 Task: Find connections with filter location Suresnes with filter topic #Entrepreneurwith filter profile language Potuguese with filter current company EClerx with filter school MGM COLLEGE with filter industry Railroad Equipment Manufacturing with filter service category Healthcare Consulting with filter keywords title Dog Walker / Pet Sitter
Action: Mouse moved to (271, 241)
Screenshot: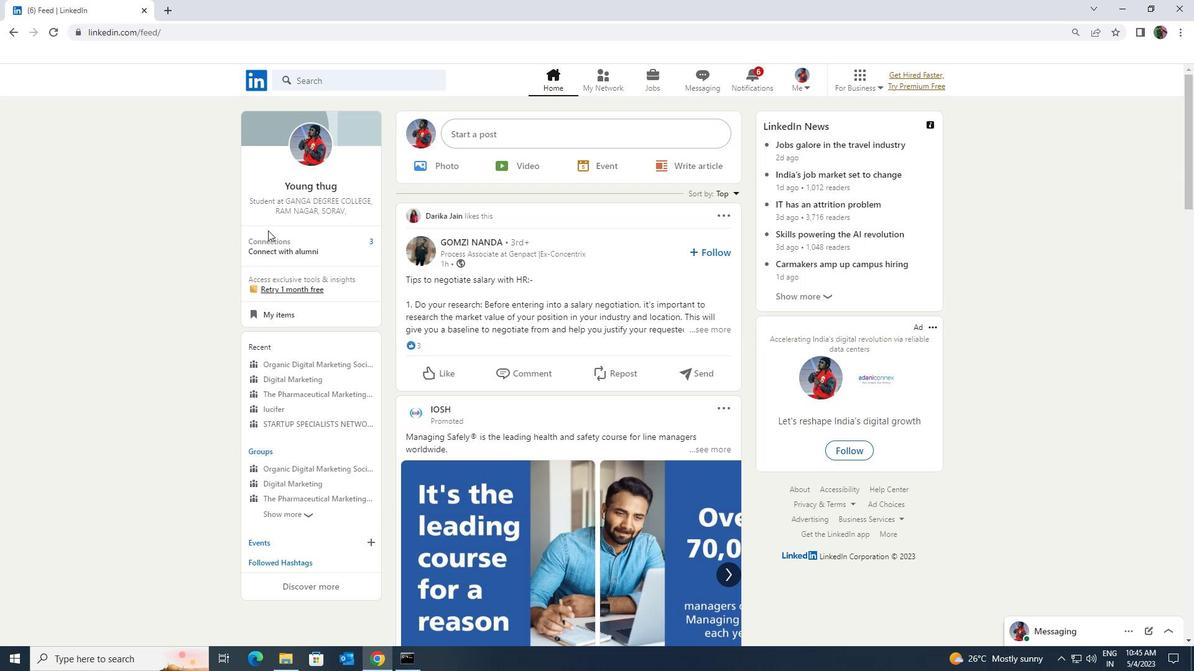 
Action: Mouse pressed left at (271, 241)
Screenshot: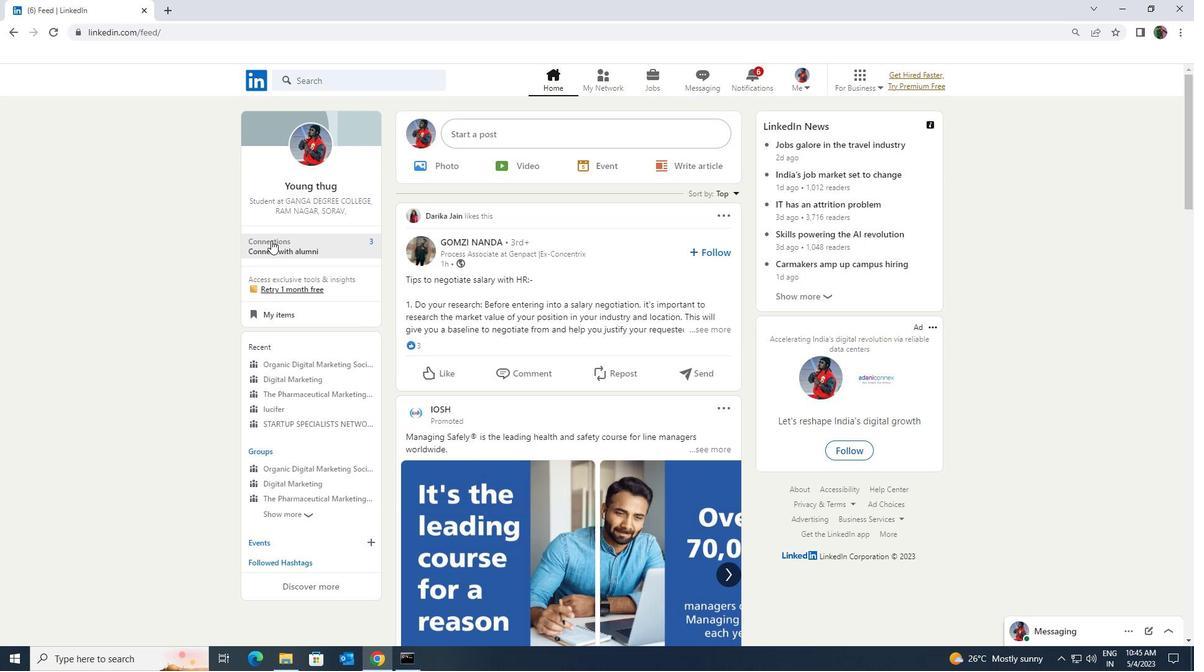 
Action: Mouse moved to (282, 151)
Screenshot: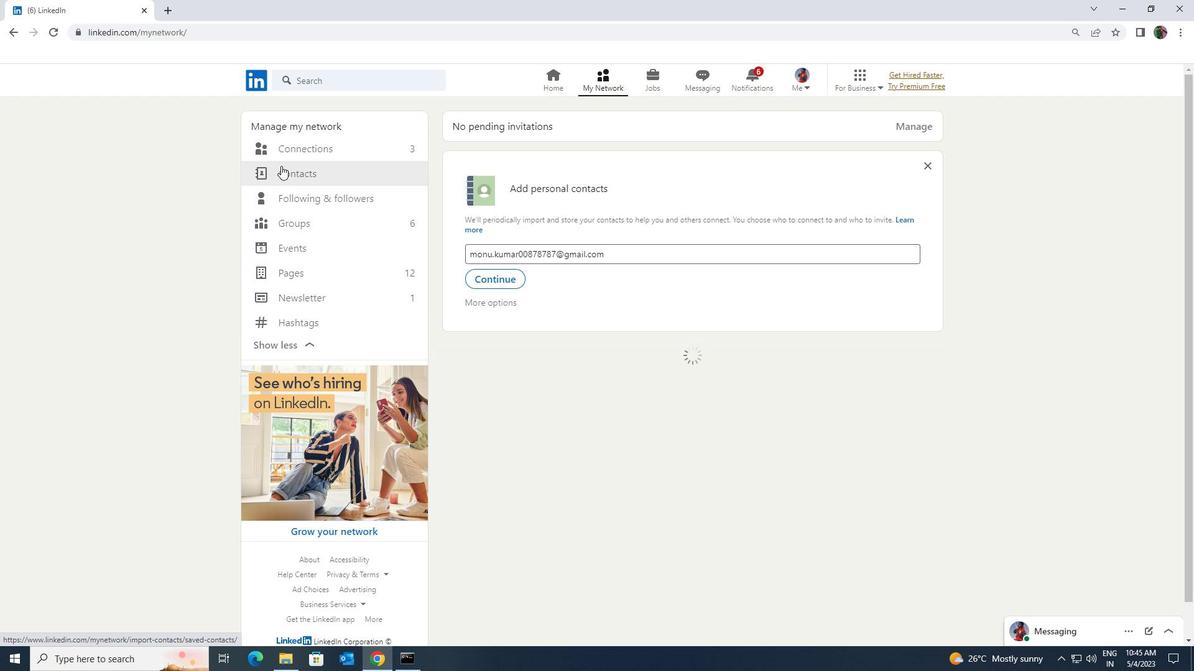 
Action: Mouse pressed left at (282, 151)
Screenshot: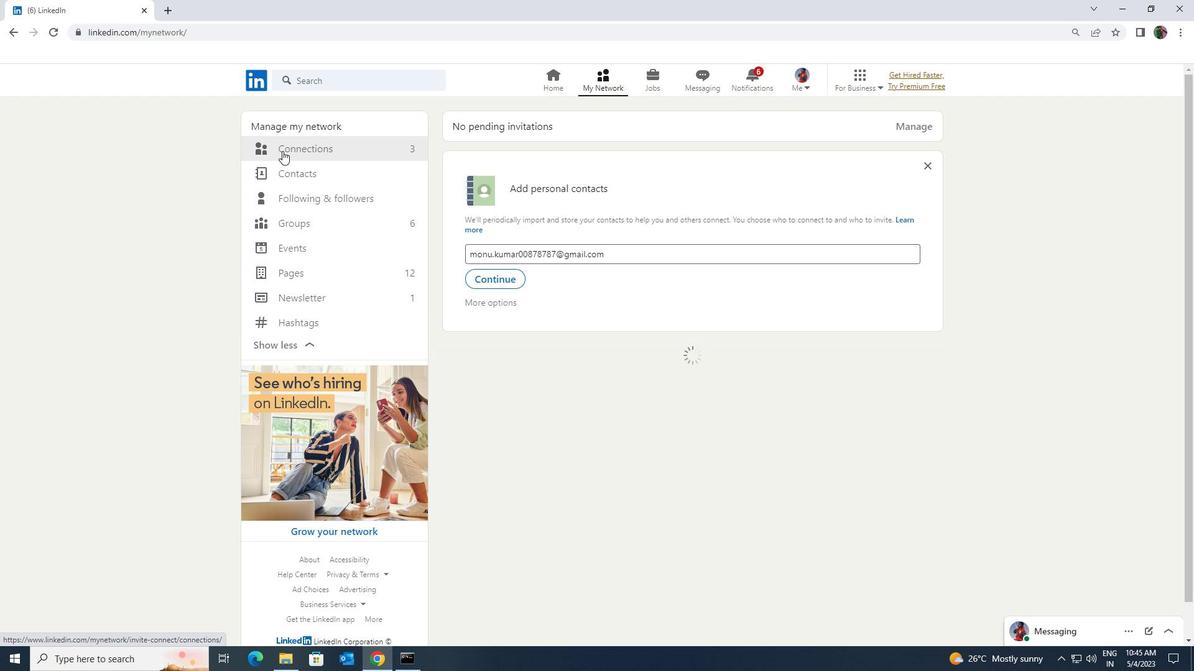 
Action: Mouse moved to (665, 152)
Screenshot: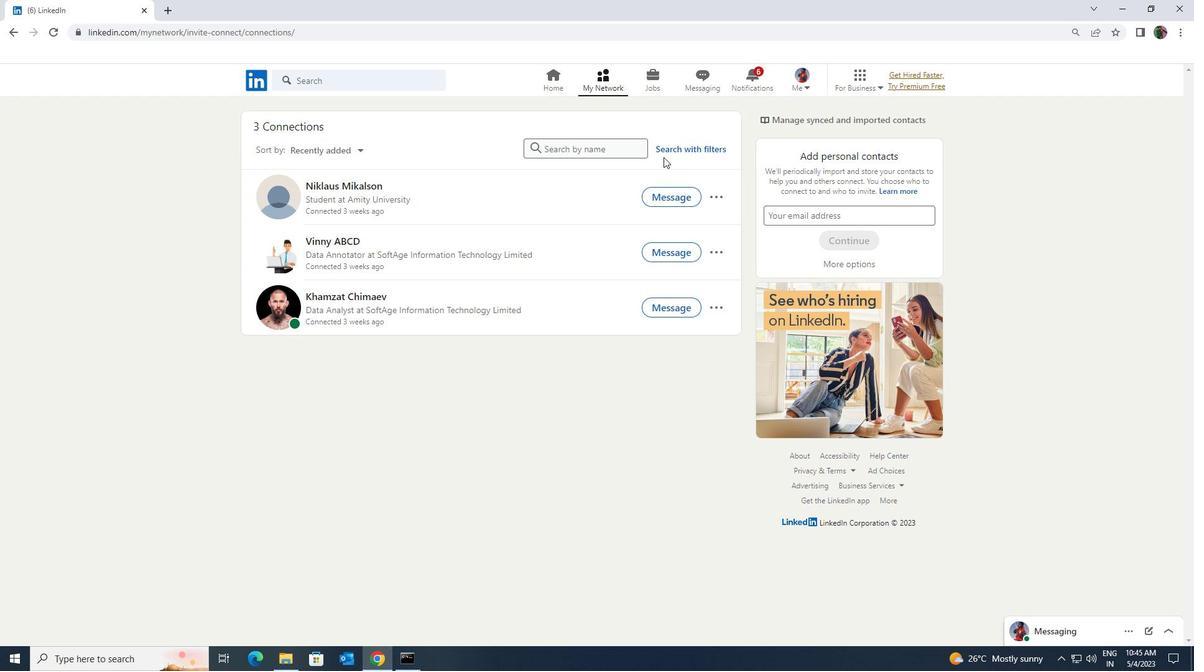 
Action: Mouse pressed left at (665, 152)
Screenshot: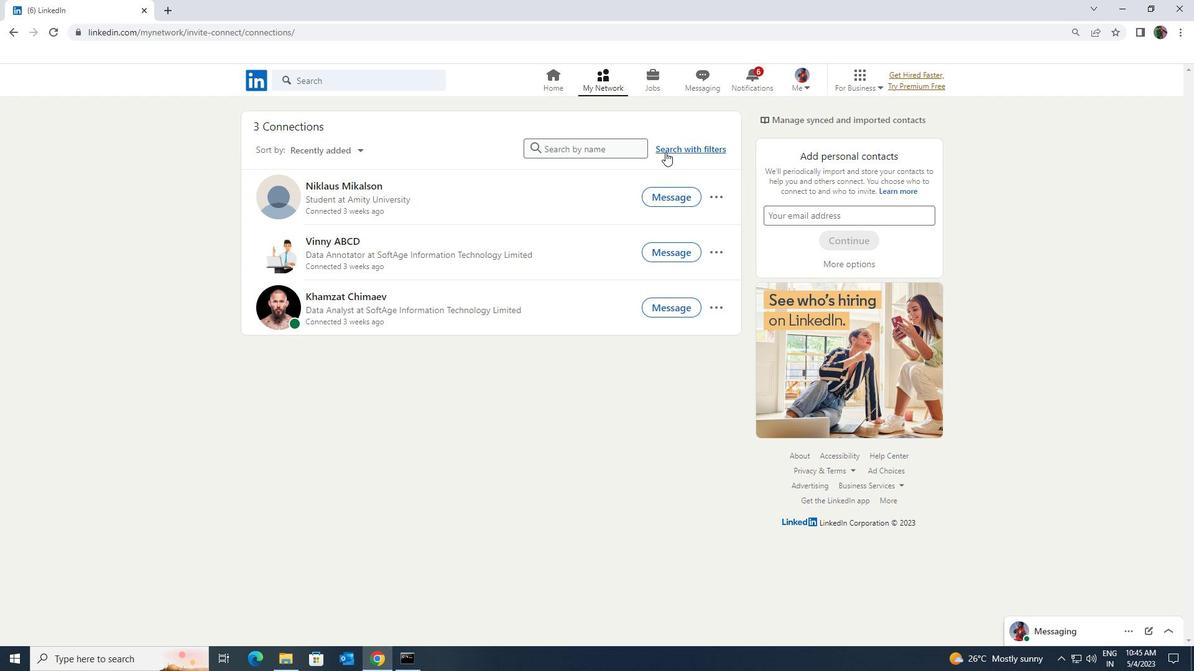 
Action: Mouse moved to (637, 112)
Screenshot: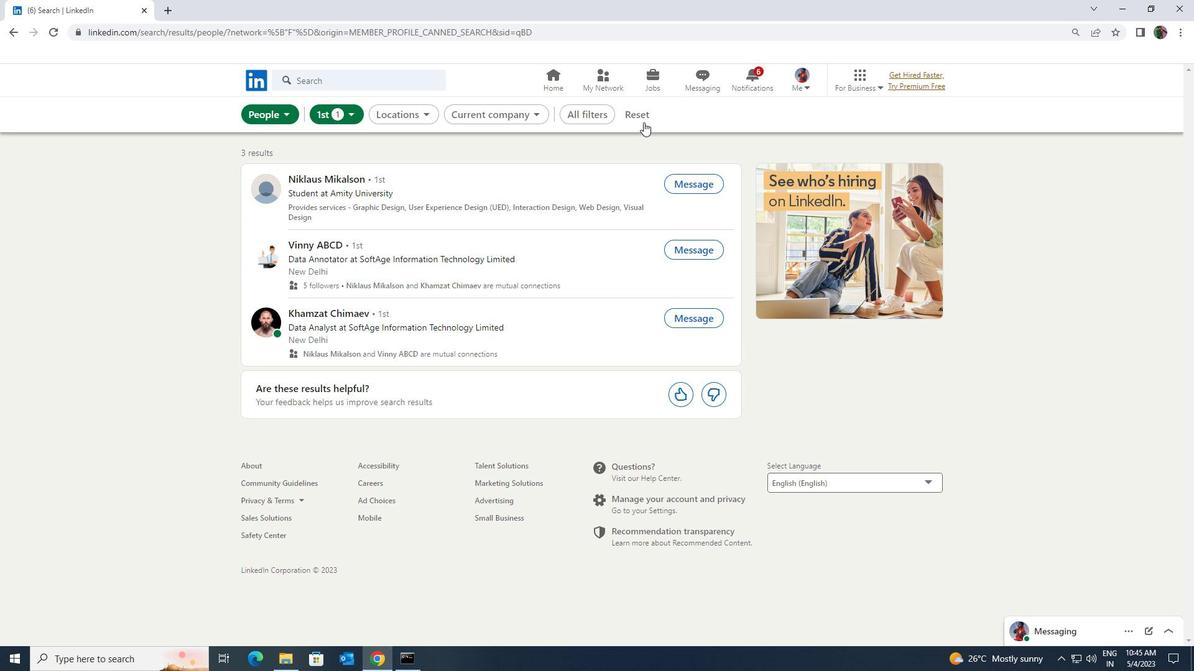
Action: Mouse pressed left at (637, 112)
Screenshot: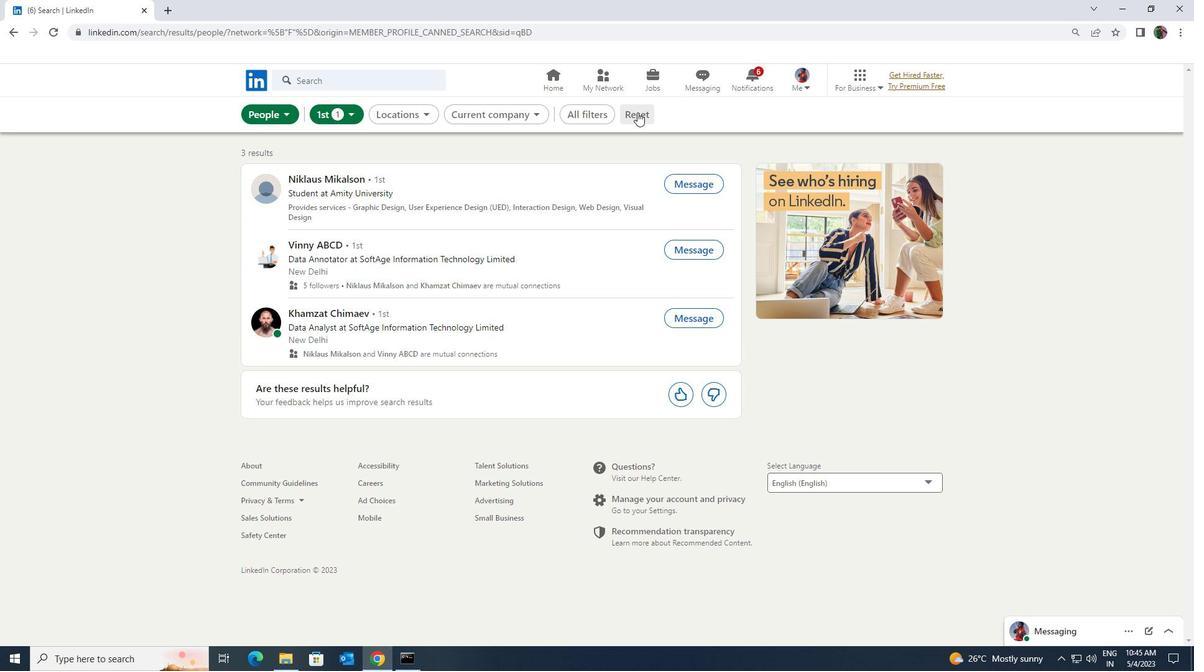 
Action: Mouse moved to (628, 113)
Screenshot: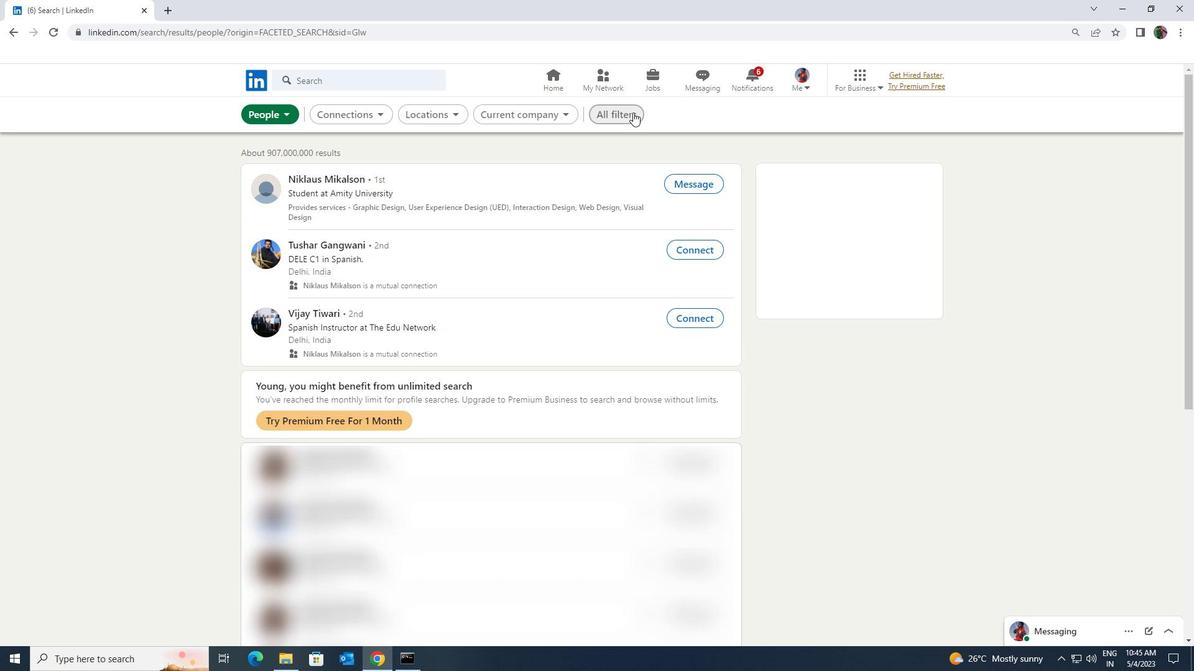 
Action: Mouse pressed left at (628, 113)
Screenshot: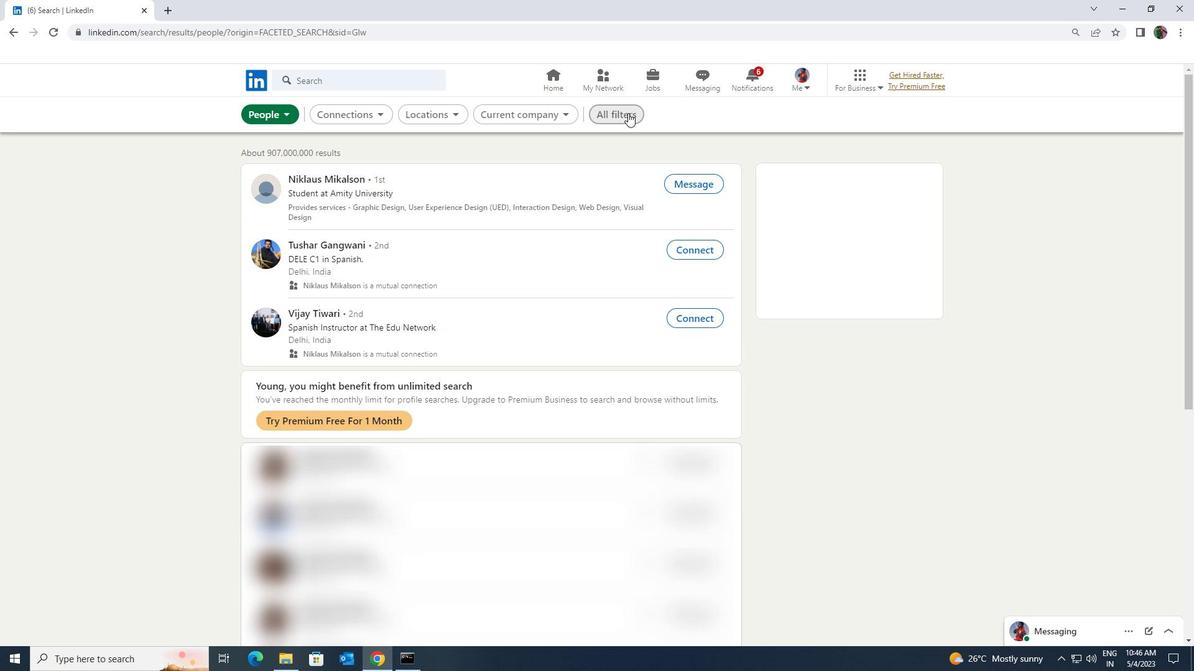 
Action: Mouse moved to (1033, 483)
Screenshot: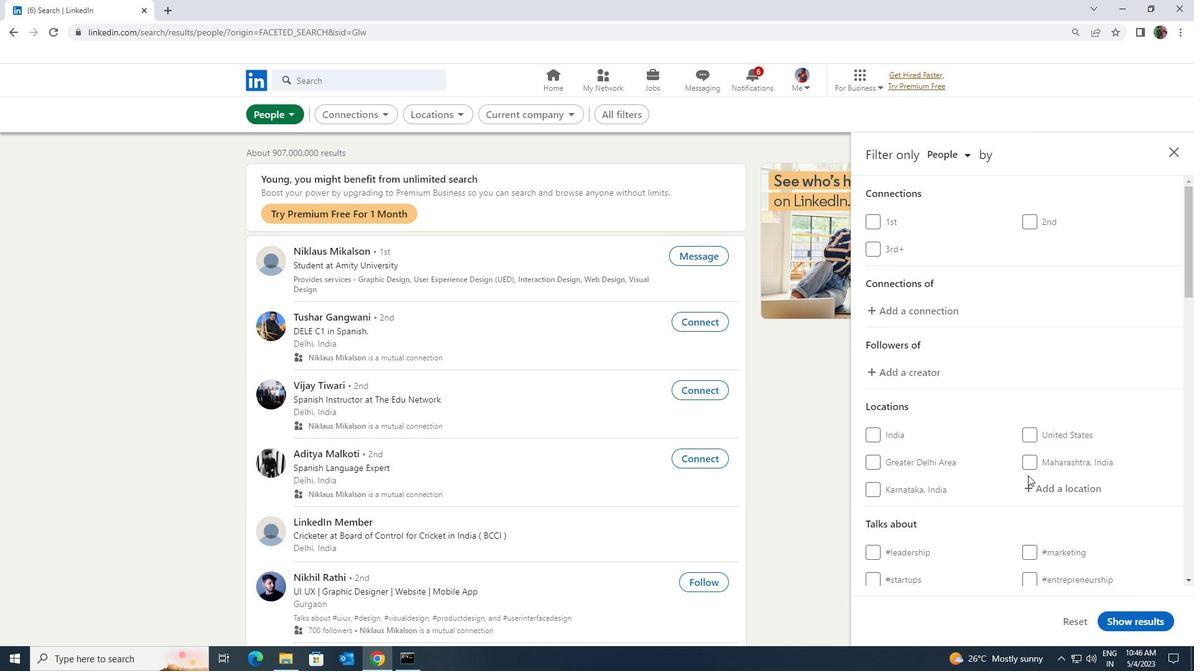 
Action: Mouse pressed left at (1033, 483)
Screenshot: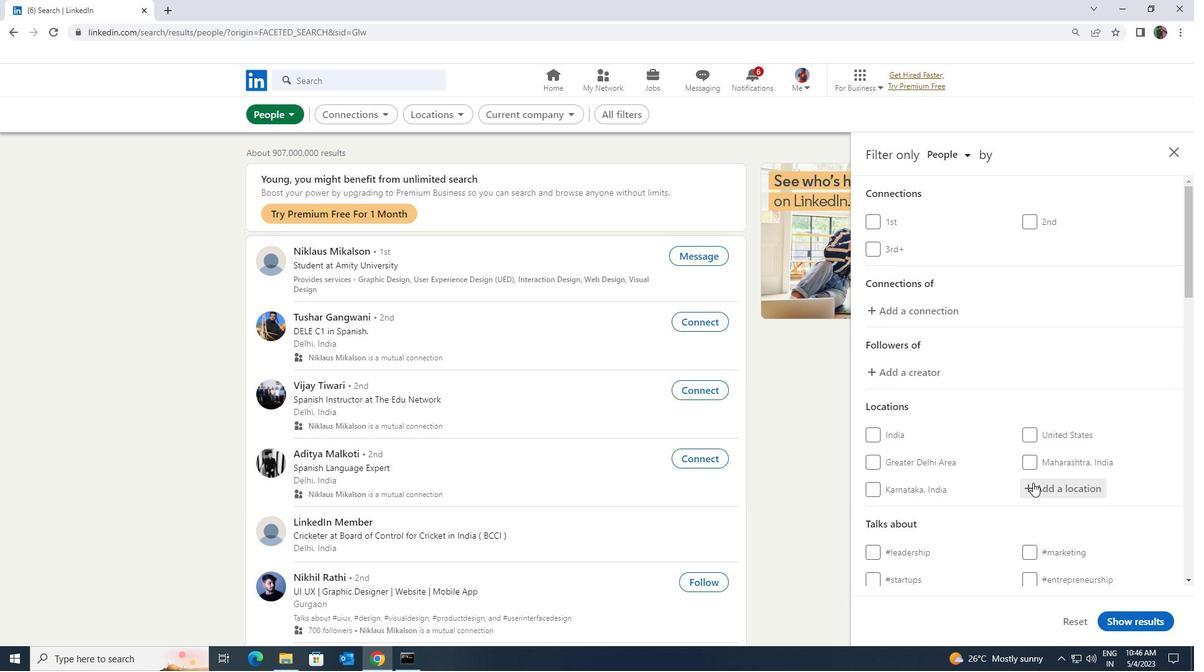 
Action: Mouse moved to (1033, 483)
Screenshot: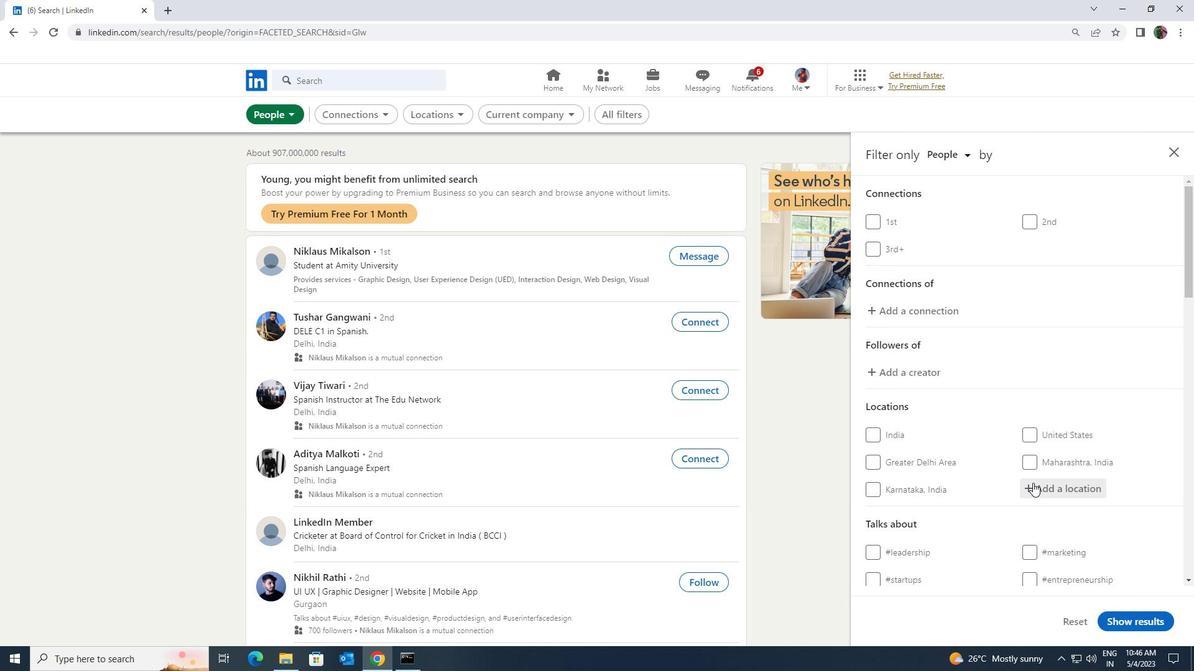 
Action: Key pressed <Key.shift>SURES
Screenshot: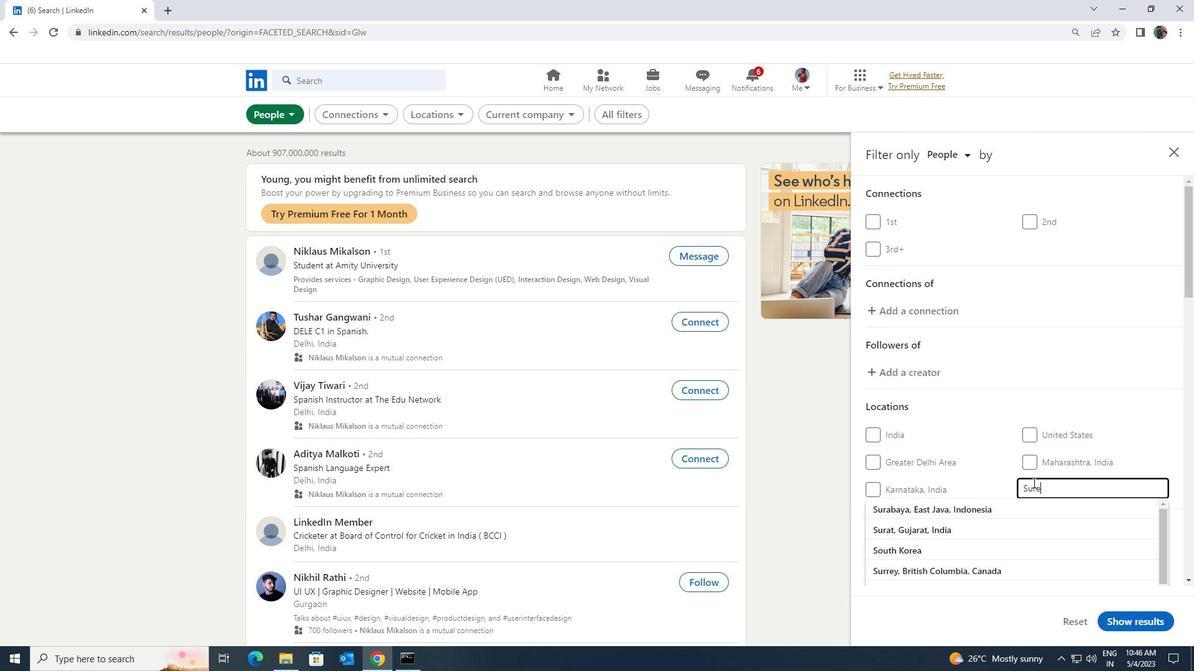 
Action: Mouse moved to (1027, 517)
Screenshot: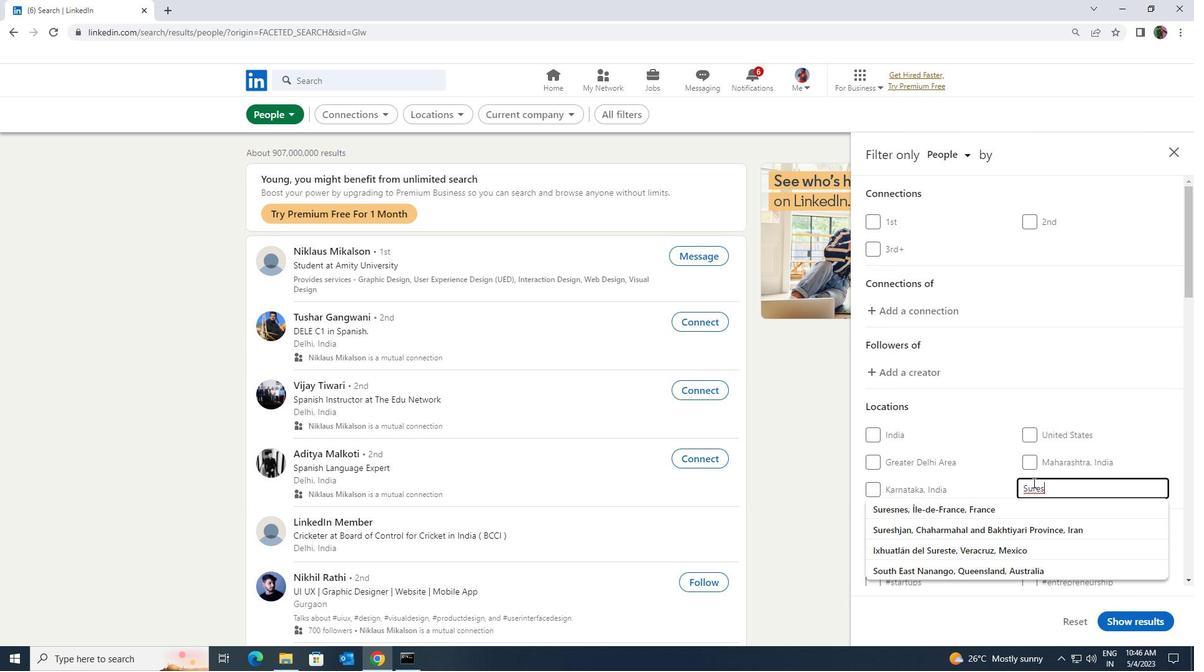 
Action: Mouse pressed left at (1027, 517)
Screenshot: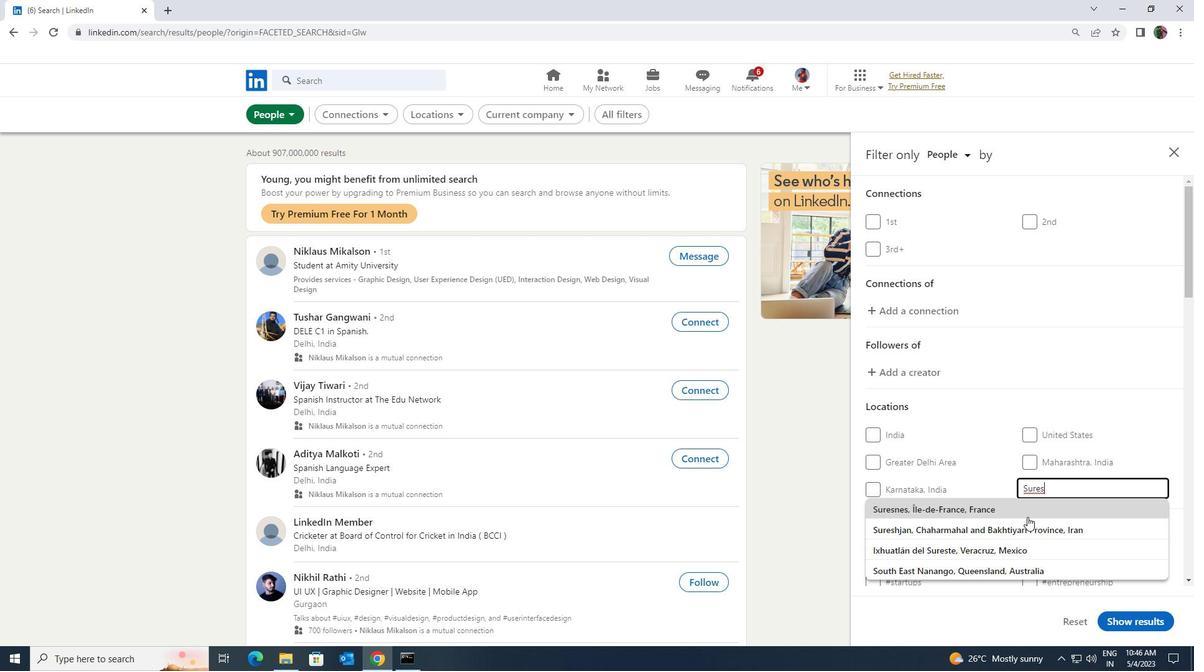 
Action: Mouse scrolled (1027, 517) with delta (0, 0)
Screenshot: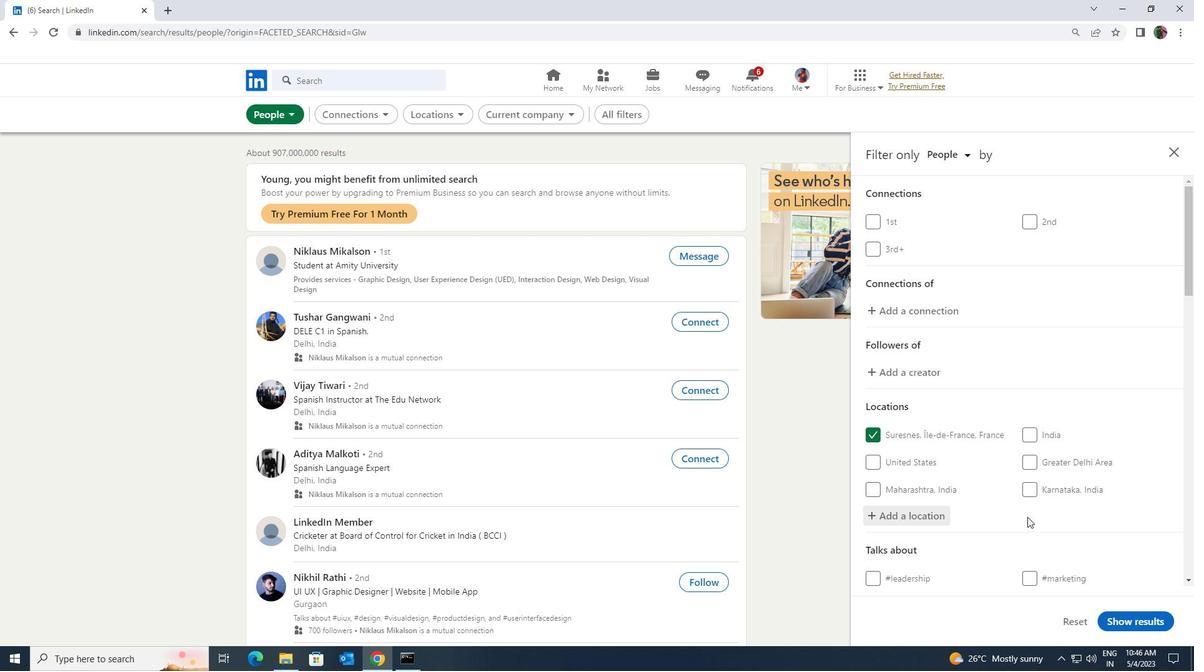 
Action: Mouse scrolled (1027, 517) with delta (0, 0)
Screenshot: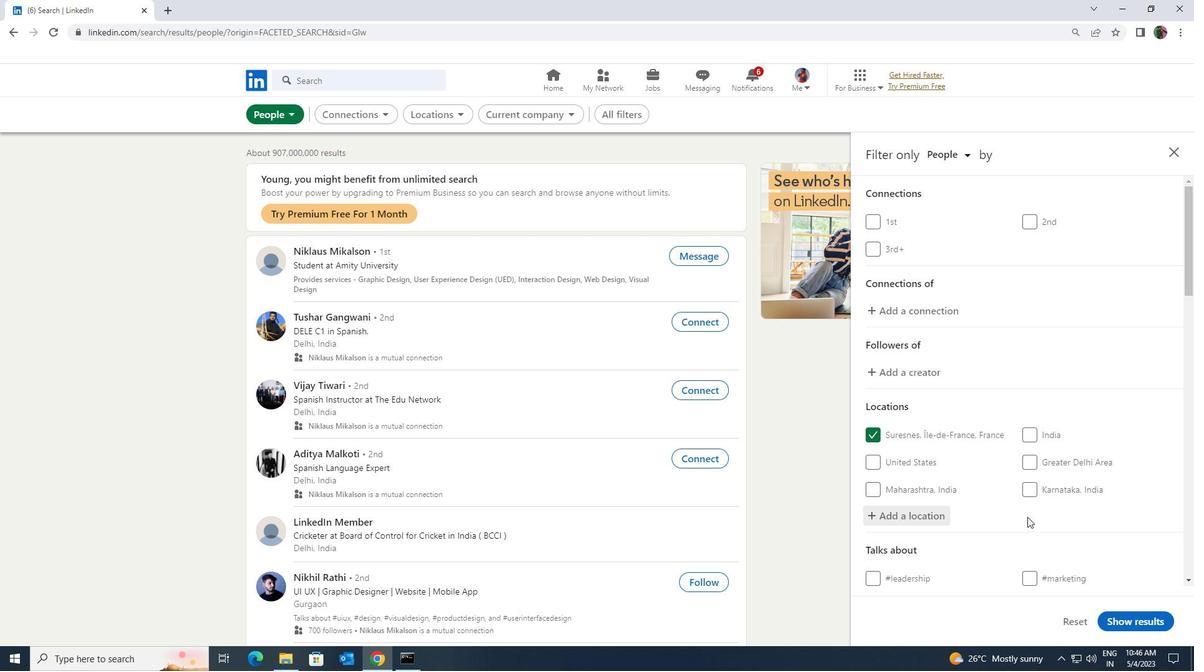 
Action: Mouse moved to (1038, 510)
Screenshot: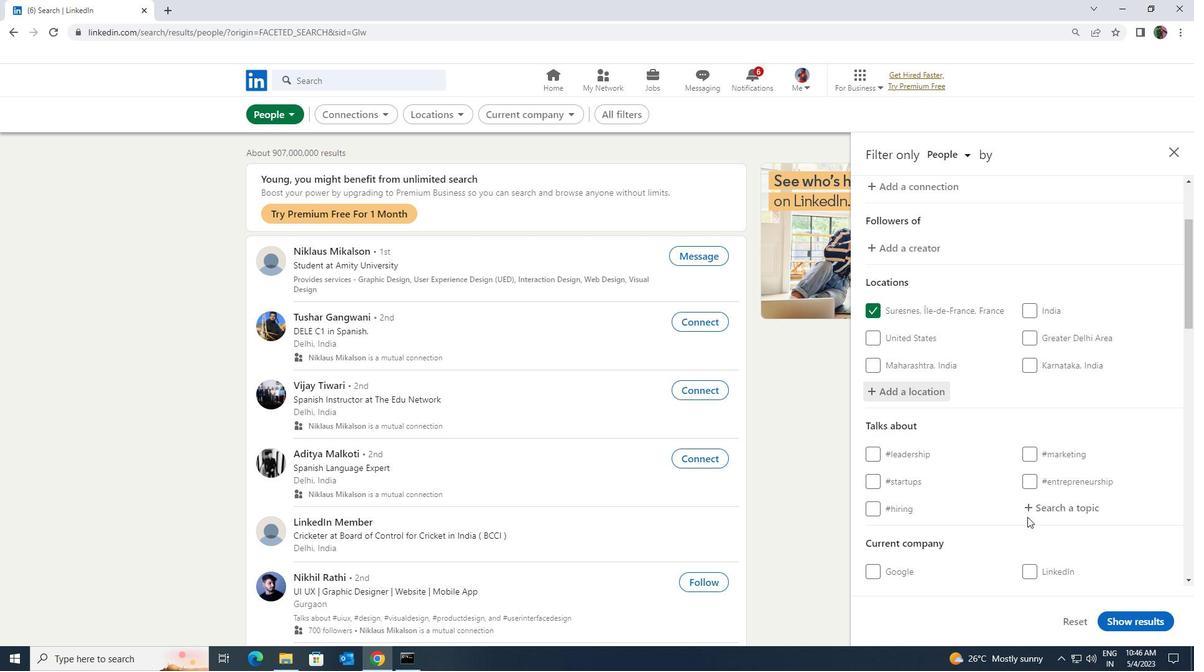 
Action: Mouse pressed left at (1038, 510)
Screenshot: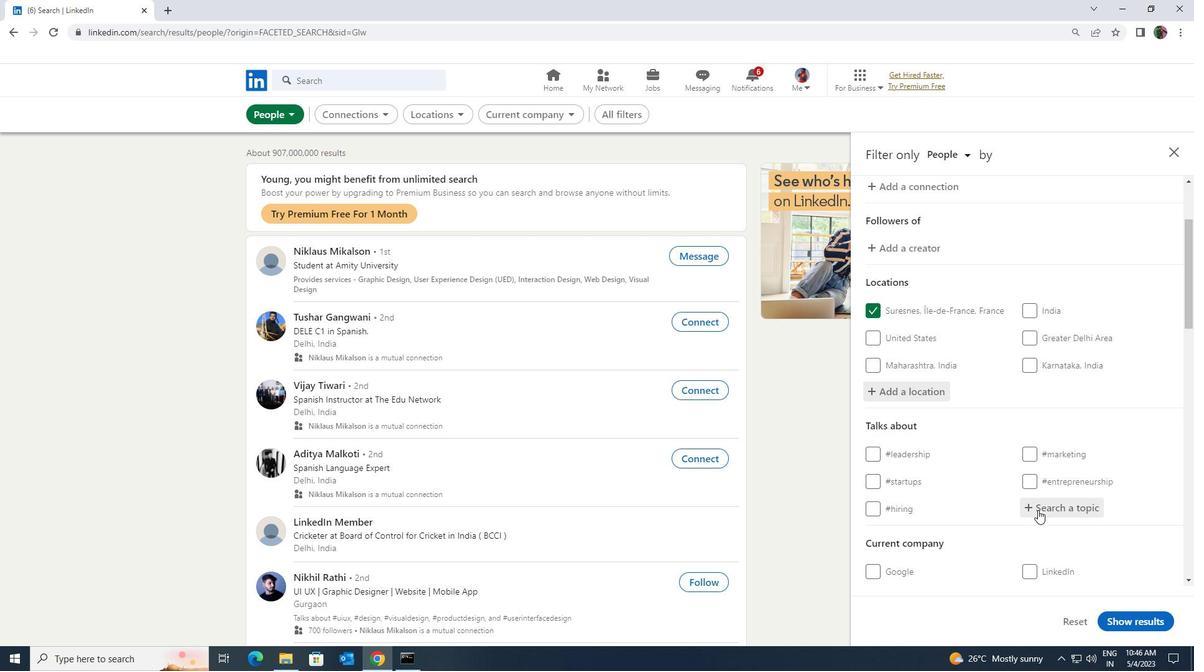 
Action: Key pressed <Key.shift><Key.shift><Key.shift><Key.shift><Key.shift>ENTRE
Screenshot: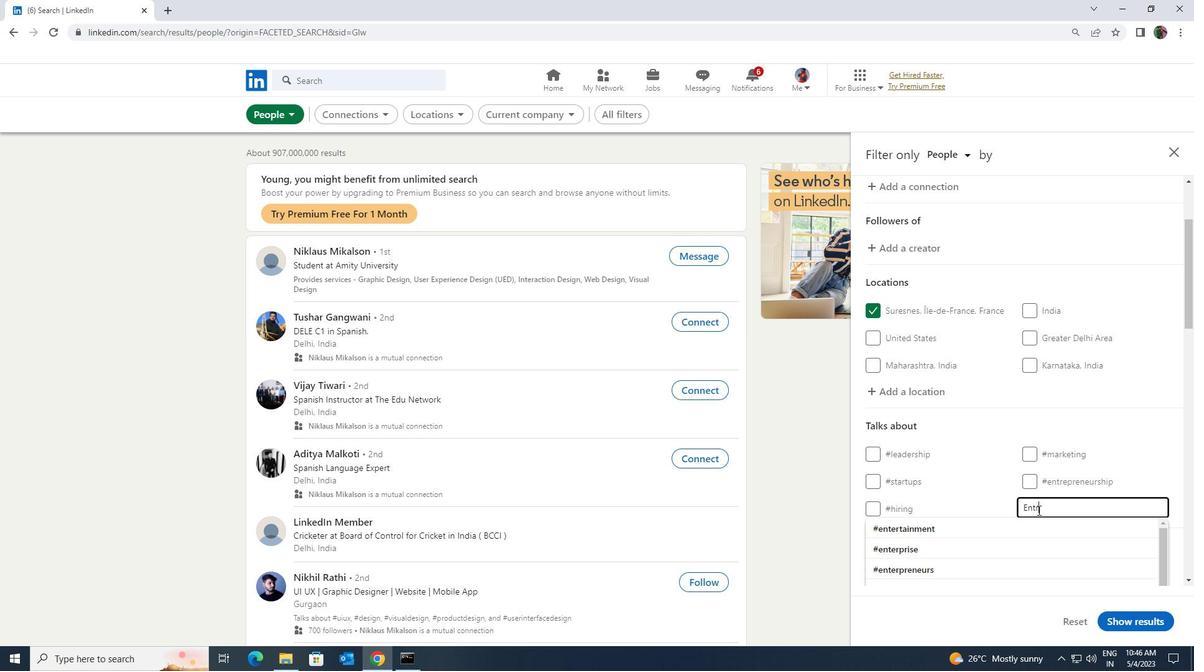 
Action: Mouse moved to (1032, 523)
Screenshot: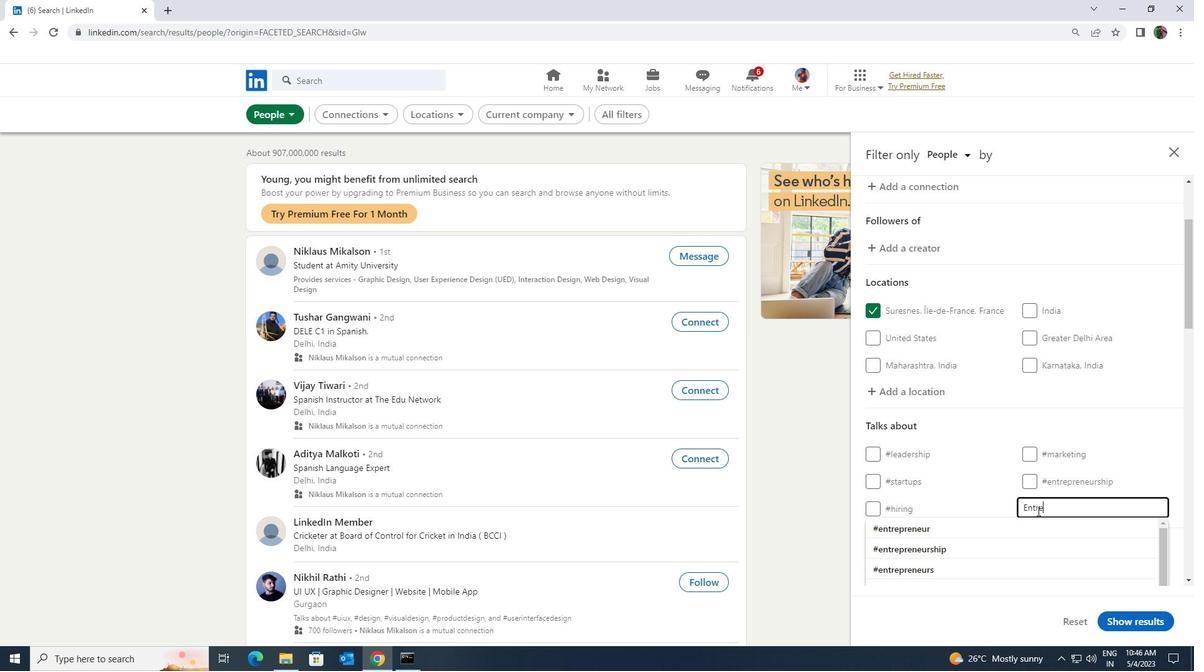 
Action: Mouse pressed left at (1032, 523)
Screenshot: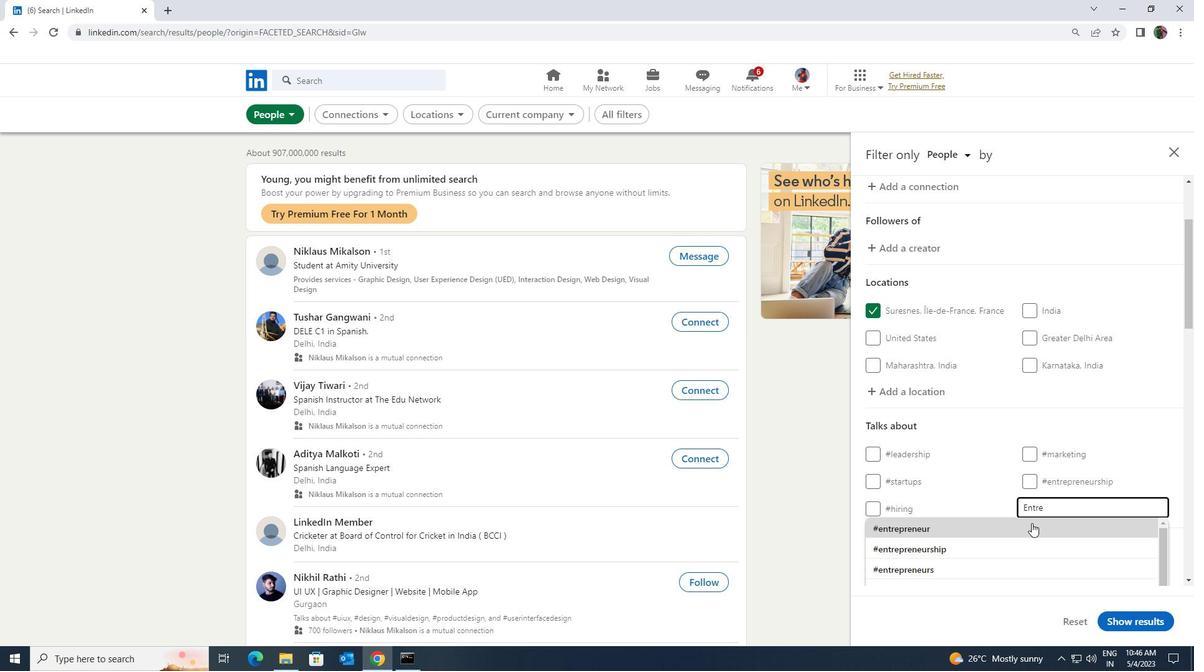 
Action: Mouse scrolled (1032, 523) with delta (0, 0)
Screenshot: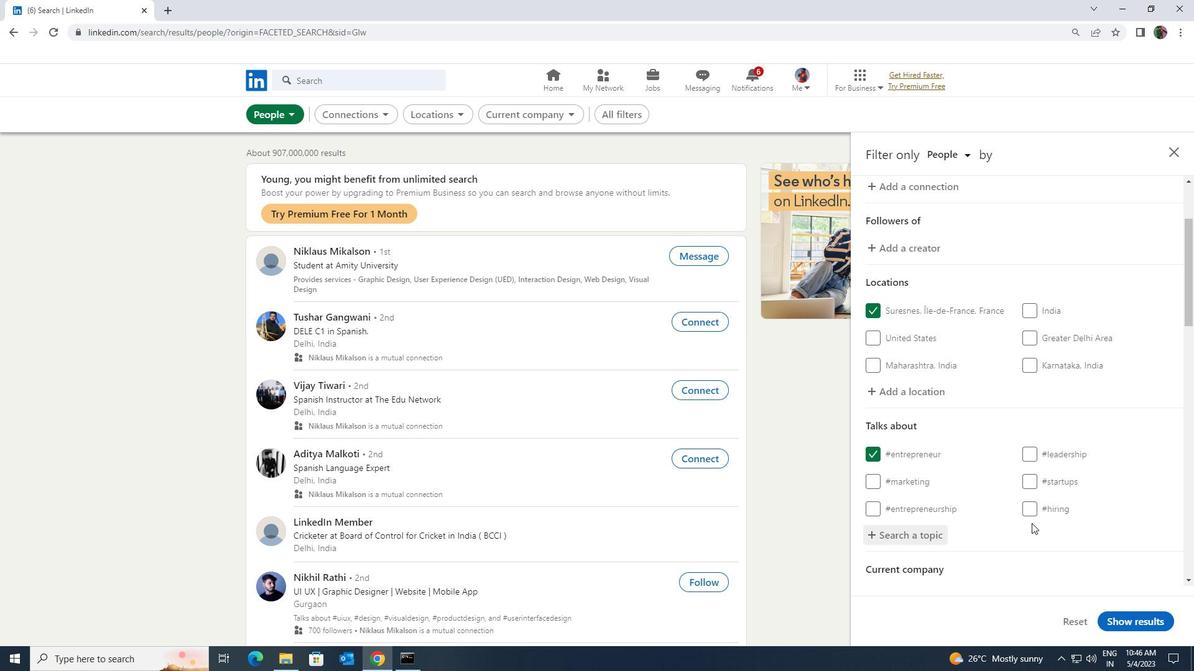 
Action: Mouse scrolled (1032, 523) with delta (0, 0)
Screenshot: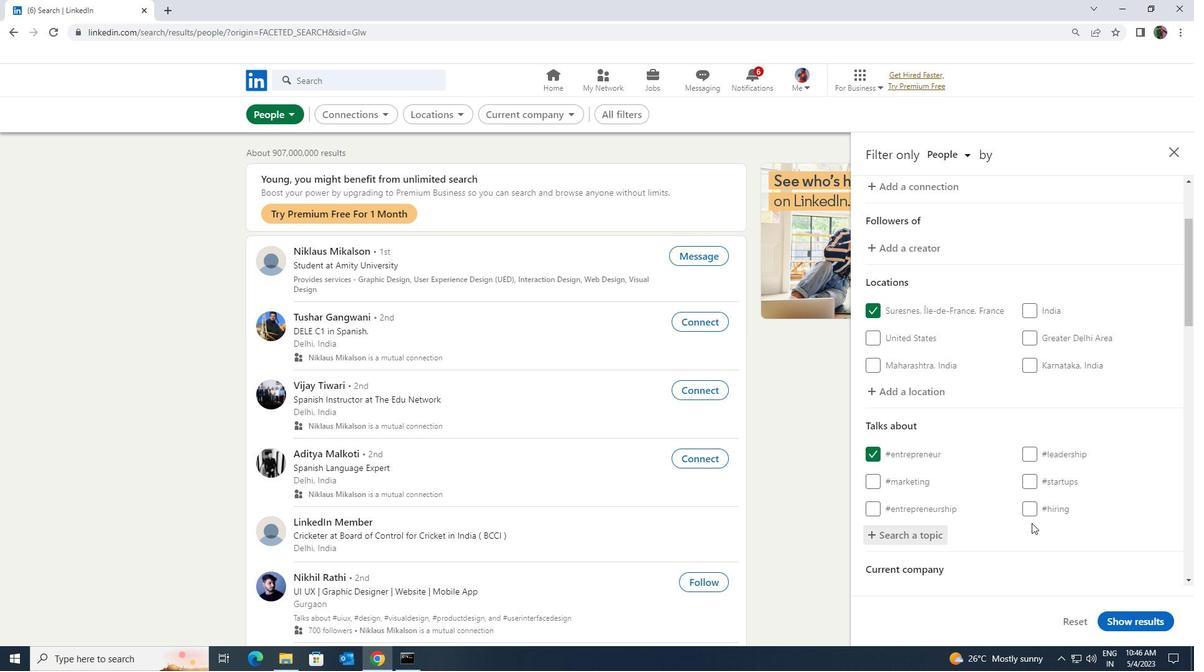 
Action: Mouse scrolled (1032, 523) with delta (0, 0)
Screenshot: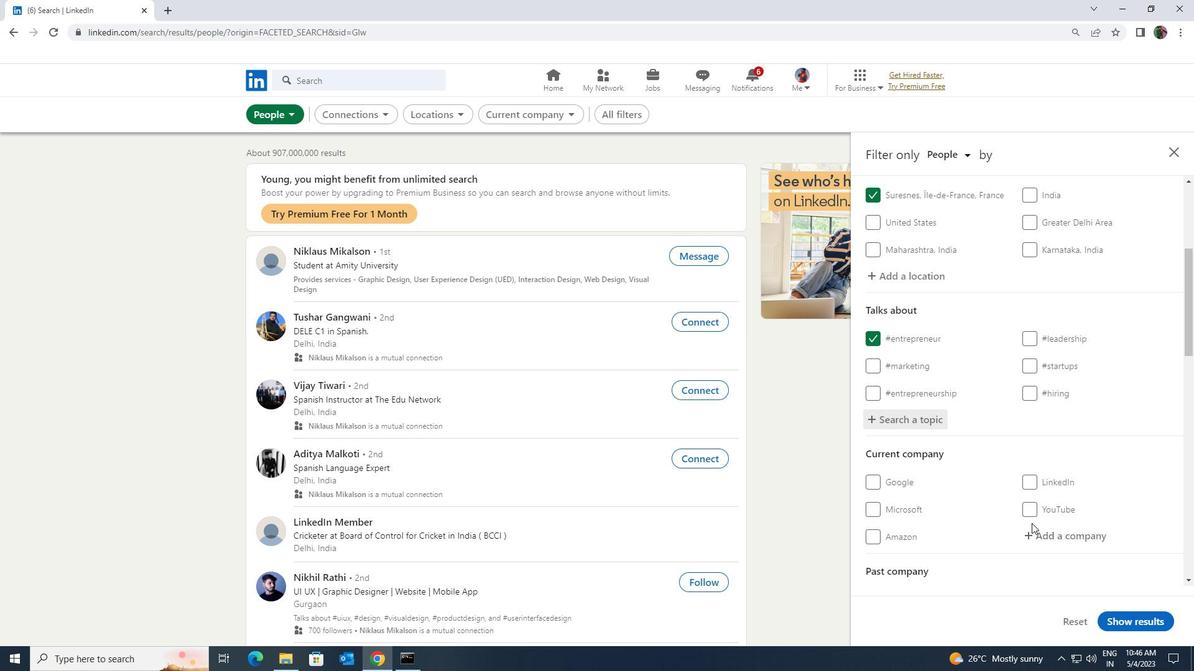 
Action: Mouse scrolled (1032, 523) with delta (0, 0)
Screenshot: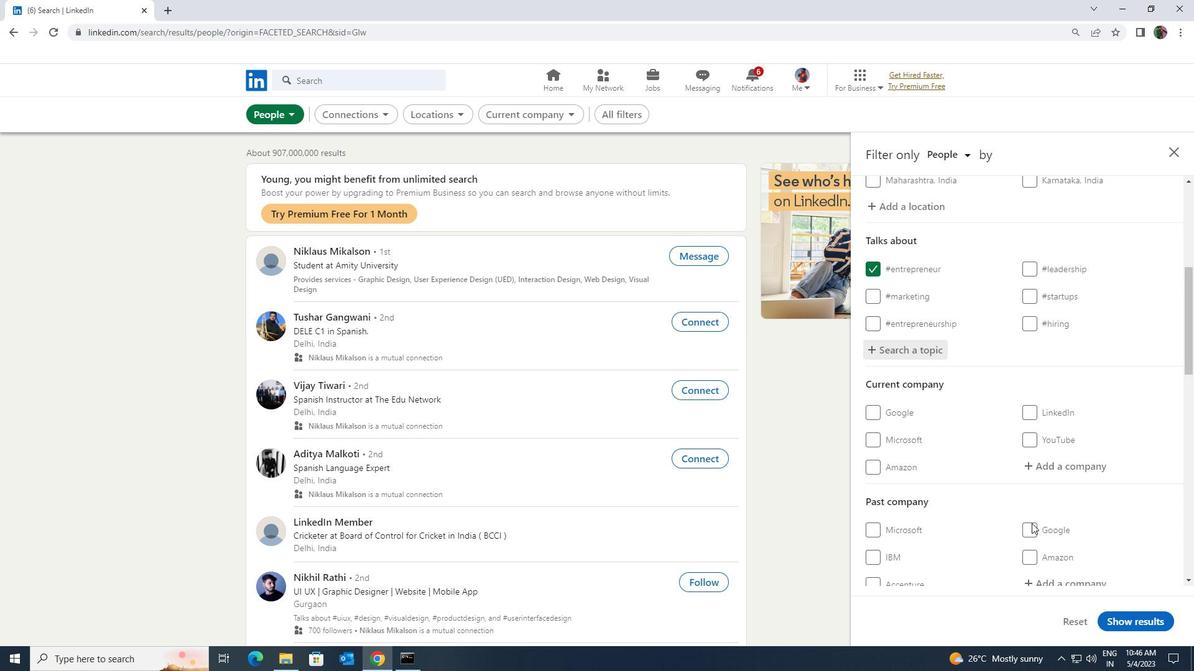 
Action: Mouse scrolled (1032, 523) with delta (0, 0)
Screenshot: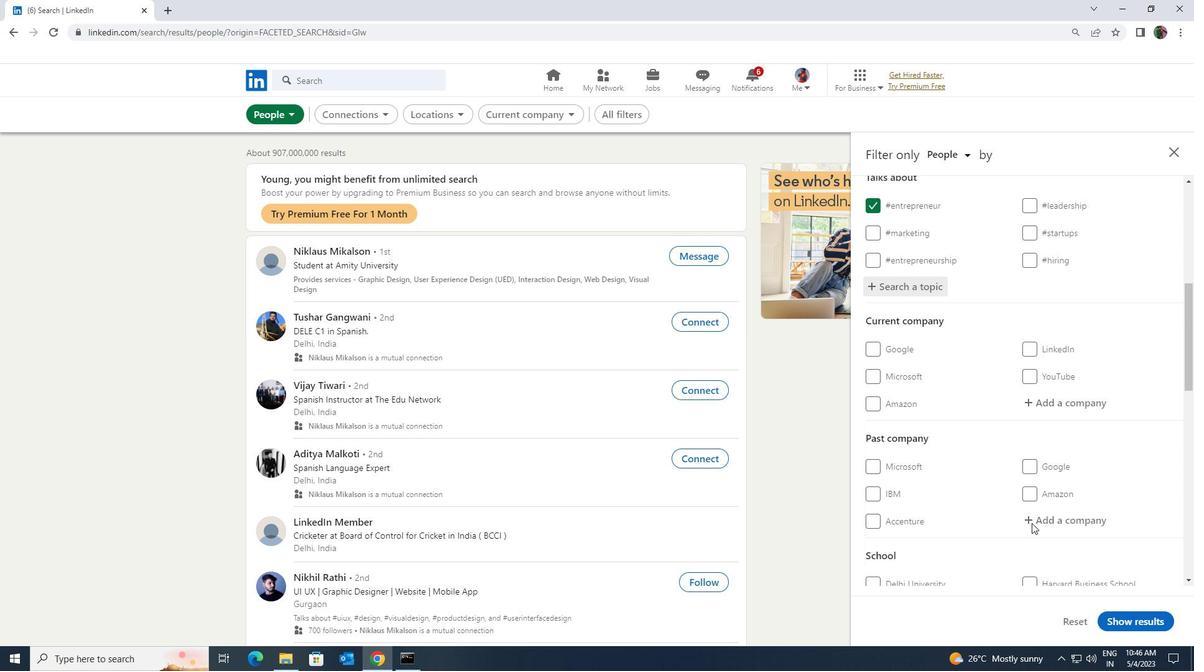 
Action: Mouse scrolled (1032, 523) with delta (0, 0)
Screenshot: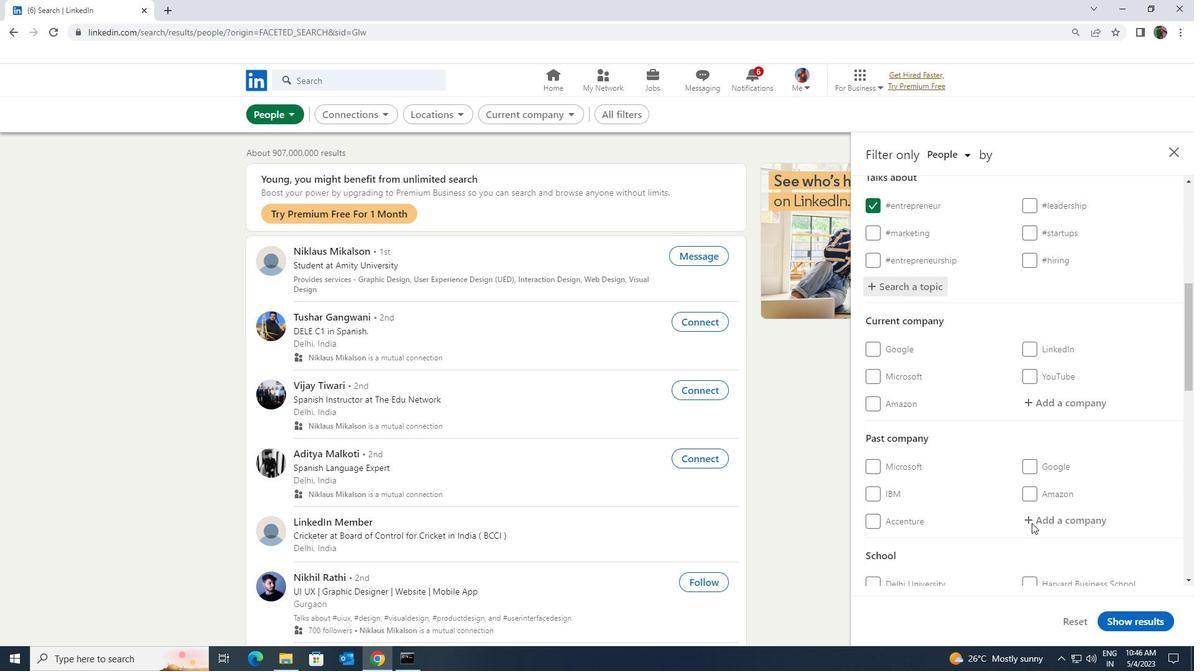 
Action: Mouse scrolled (1032, 523) with delta (0, 0)
Screenshot: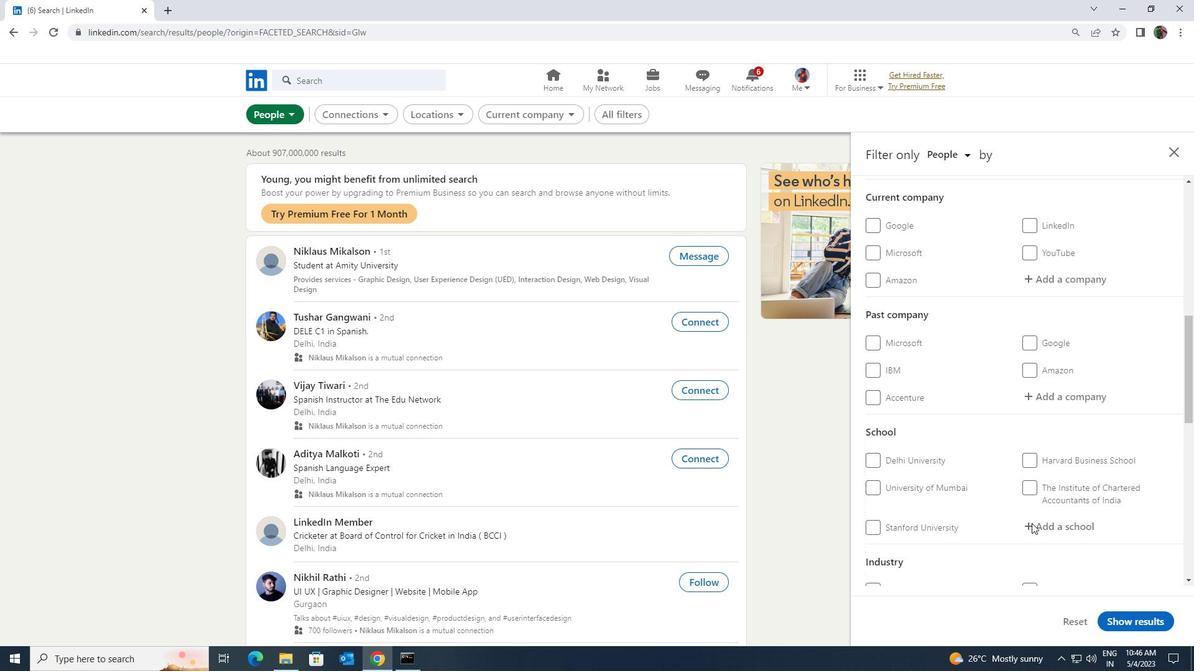 
Action: Mouse scrolled (1032, 523) with delta (0, 0)
Screenshot: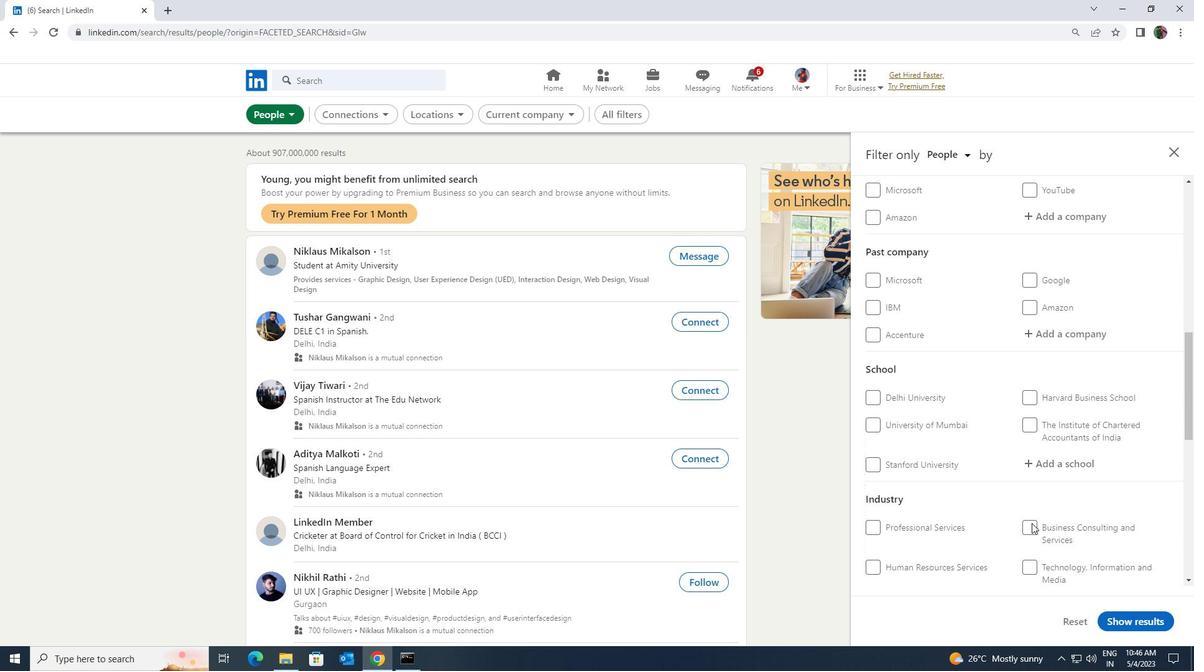 
Action: Mouse scrolled (1032, 523) with delta (0, 0)
Screenshot: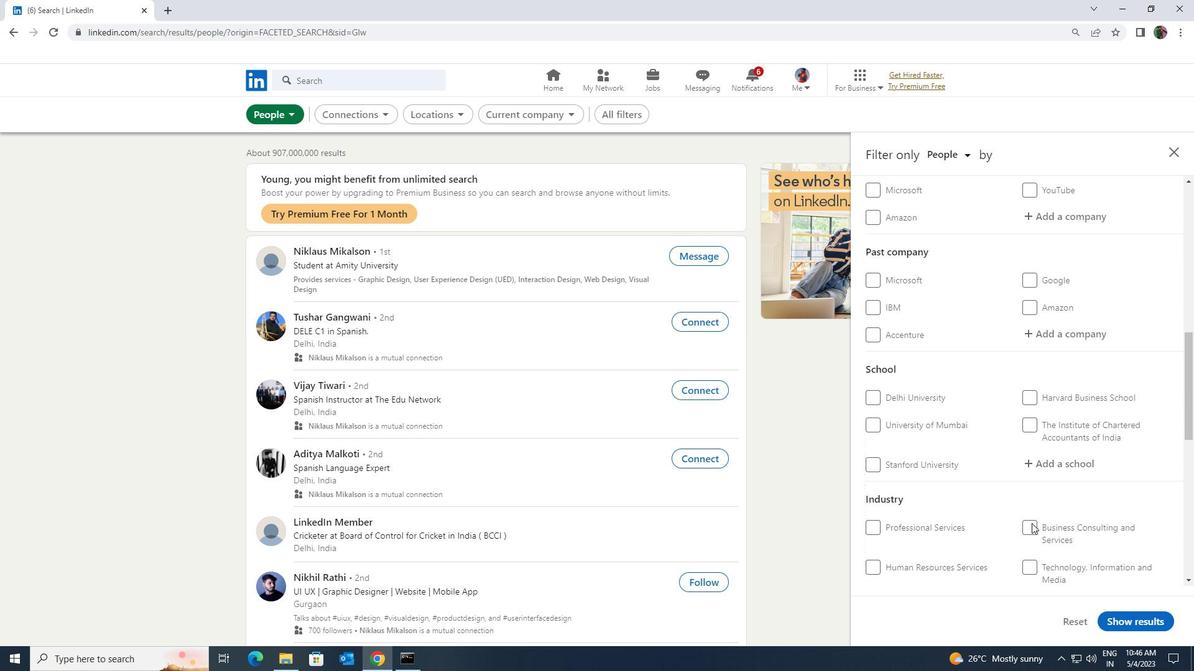 
Action: Mouse scrolled (1032, 523) with delta (0, 0)
Screenshot: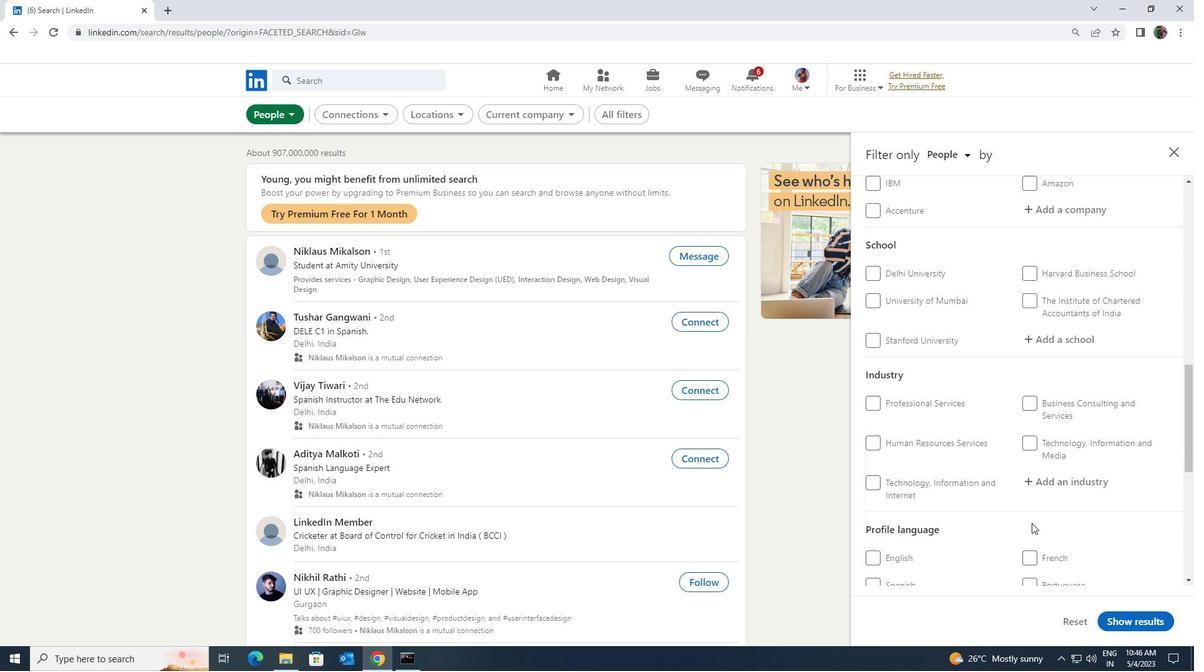
Action: Mouse pressed left at (1032, 523)
Screenshot: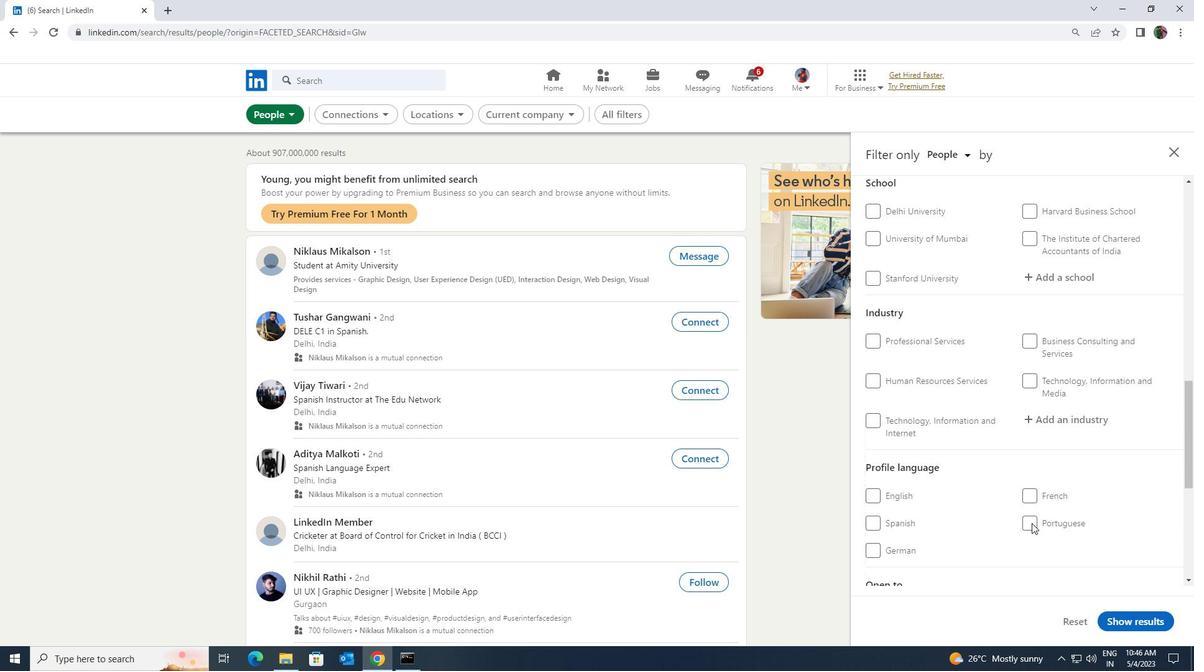 
Action: Mouse scrolled (1032, 524) with delta (0, 0)
Screenshot: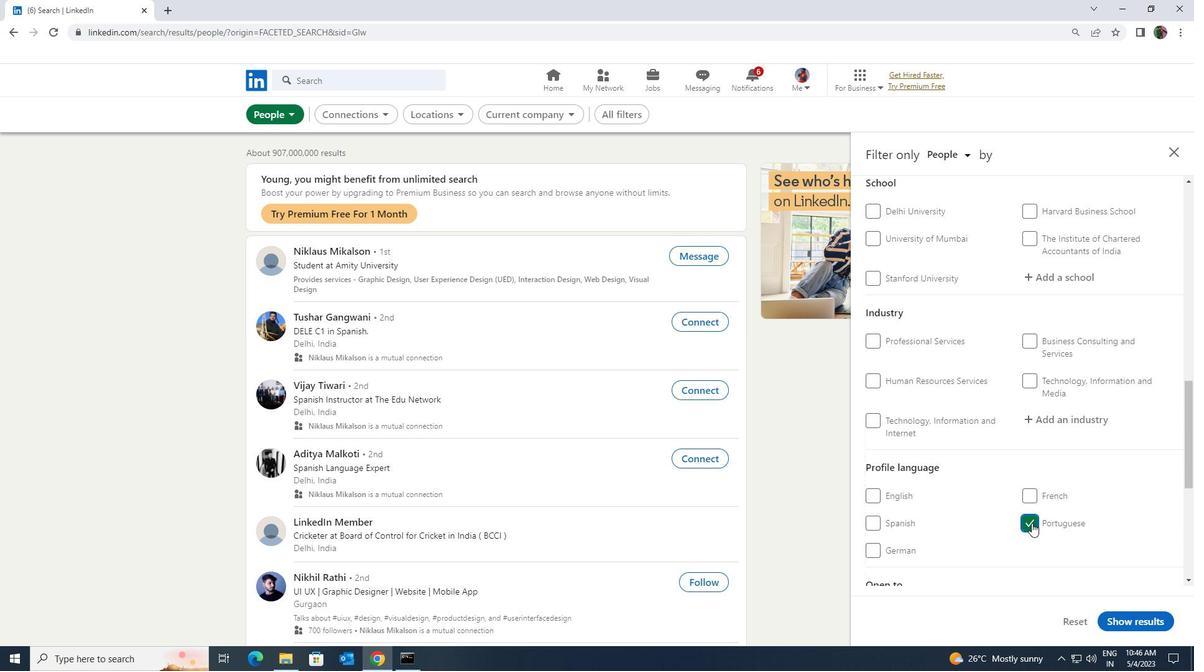 
Action: Mouse scrolled (1032, 524) with delta (0, 0)
Screenshot: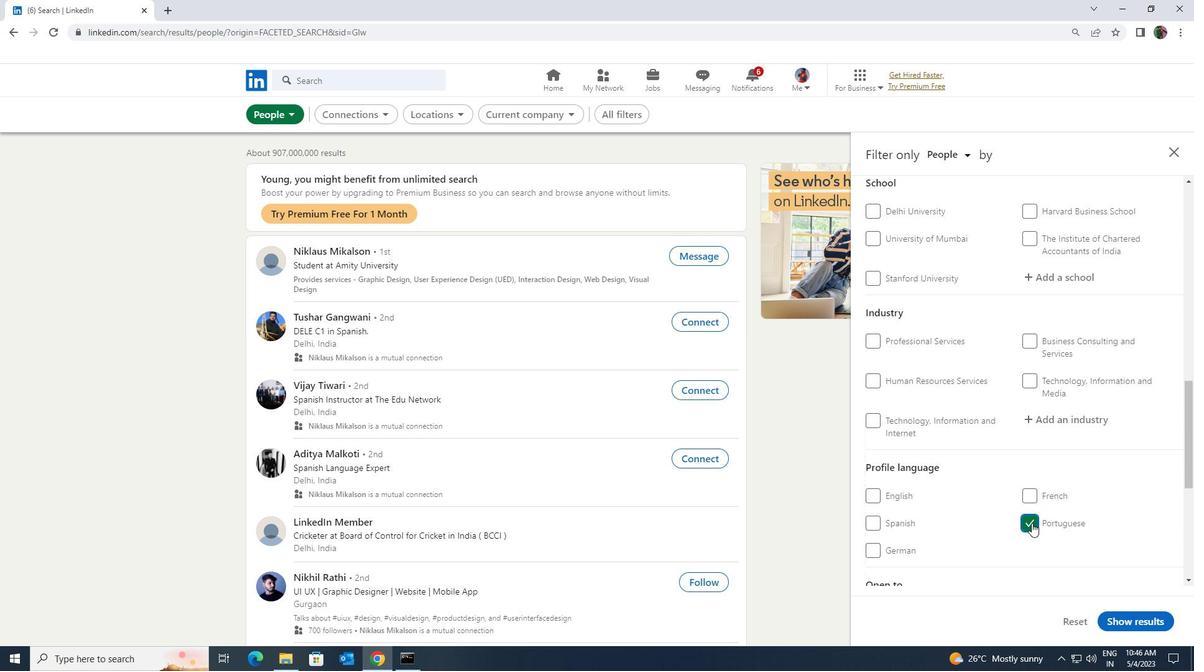 
Action: Mouse scrolled (1032, 524) with delta (0, 0)
Screenshot: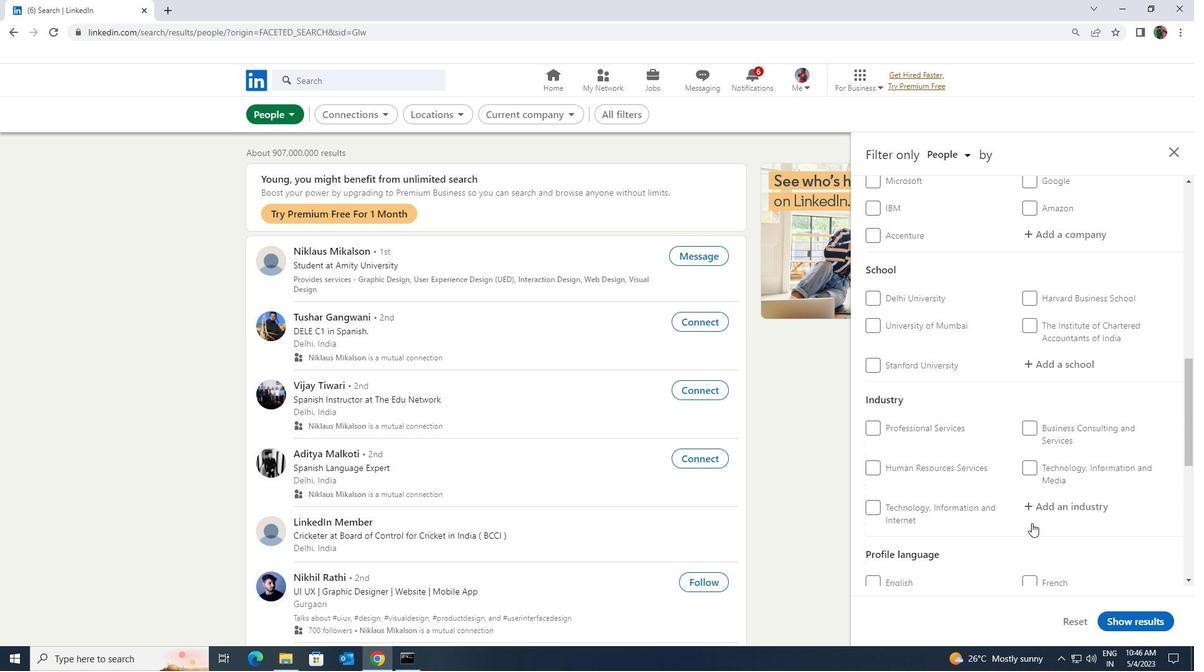 
Action: Mouse scrolled (1032, 524) with delta (0, 0)
Screenshot: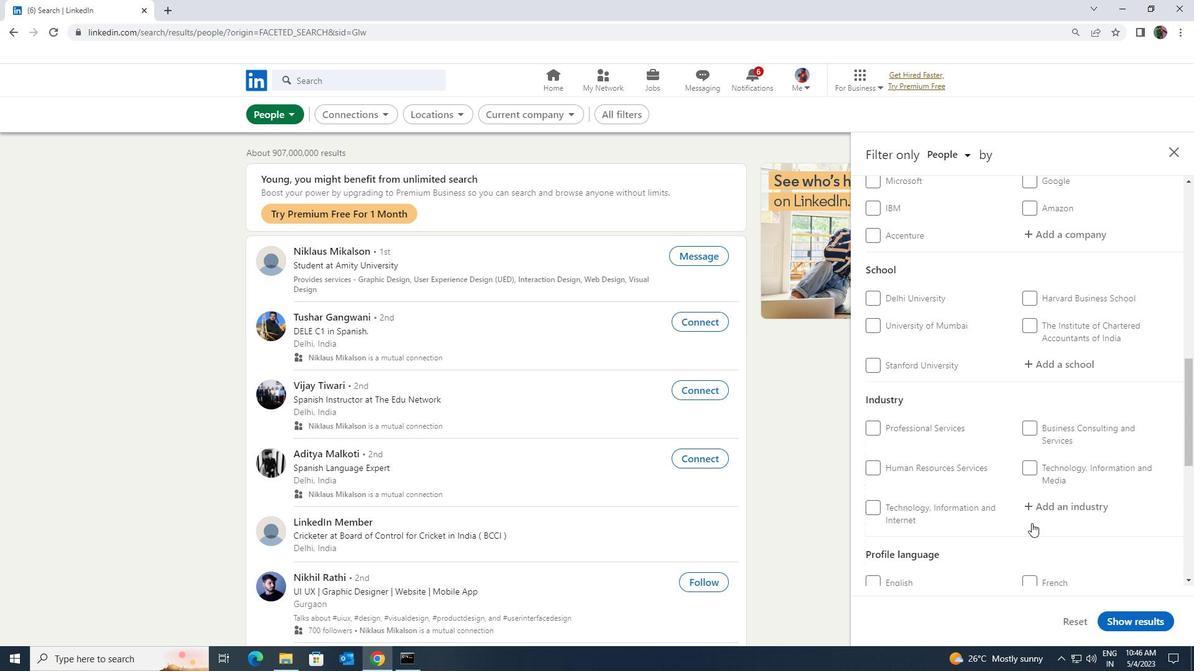 
Action: Mouse scrolled (1032, 524) with delta (0, 0)
Screenshot: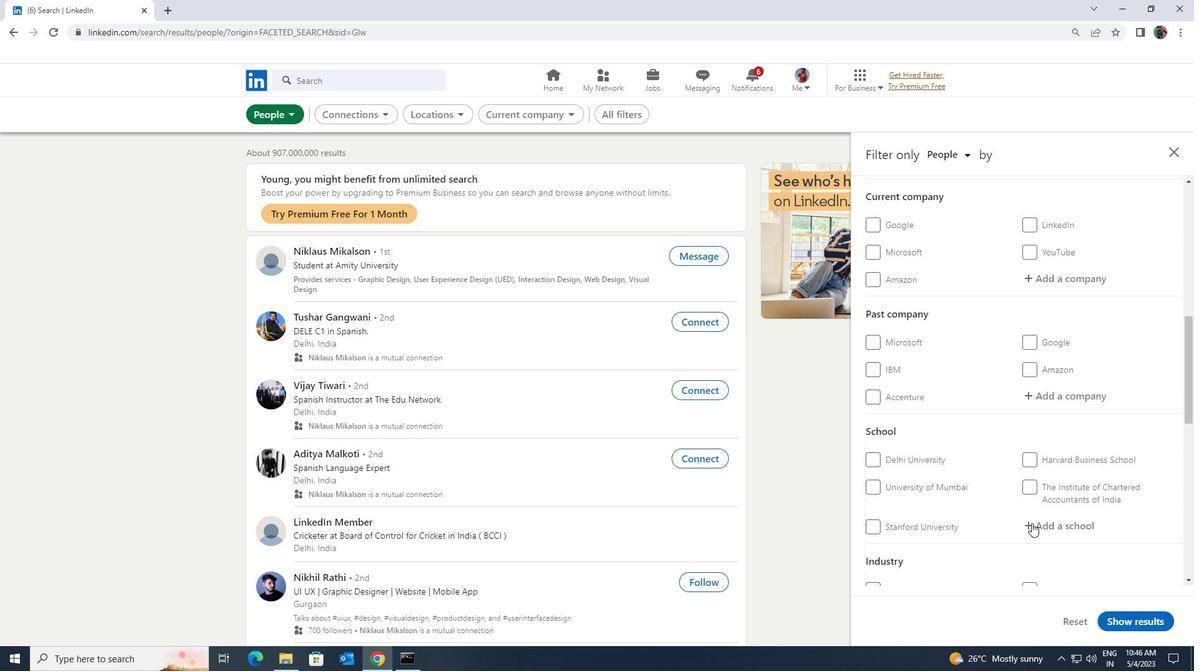 
Action: Mouse scrolled (1032, 524) with delta (0, 0)
Screenshot: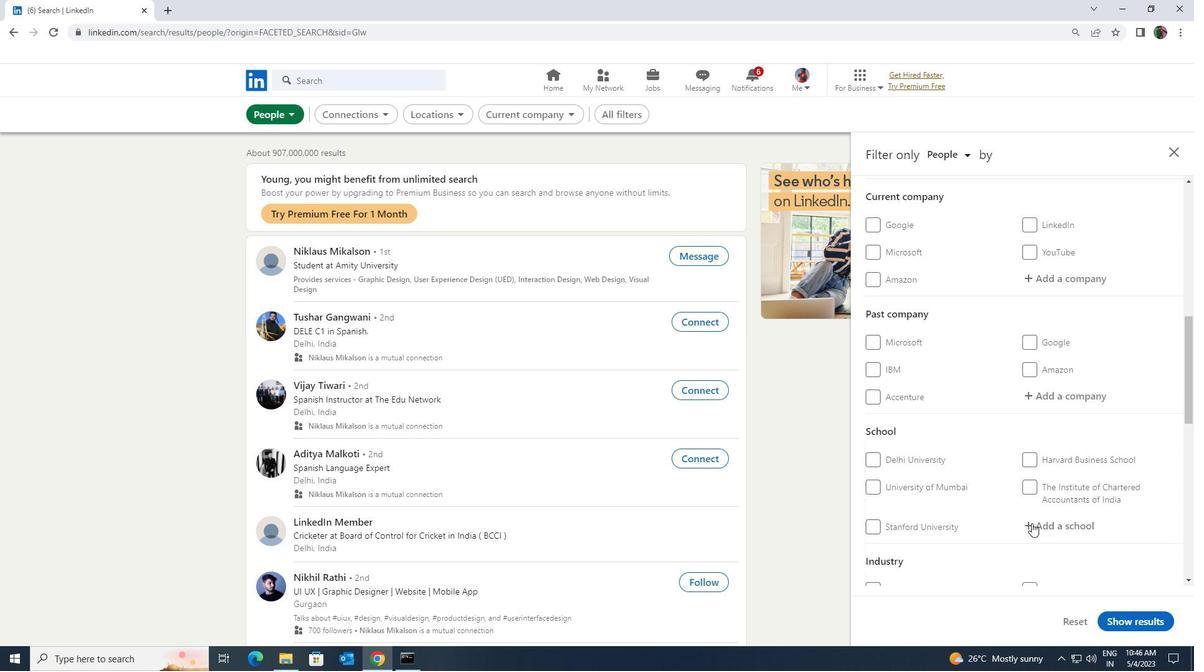 
Action: Mouse scrolled (1032, 524) with delta (0, 0)
Screenshot: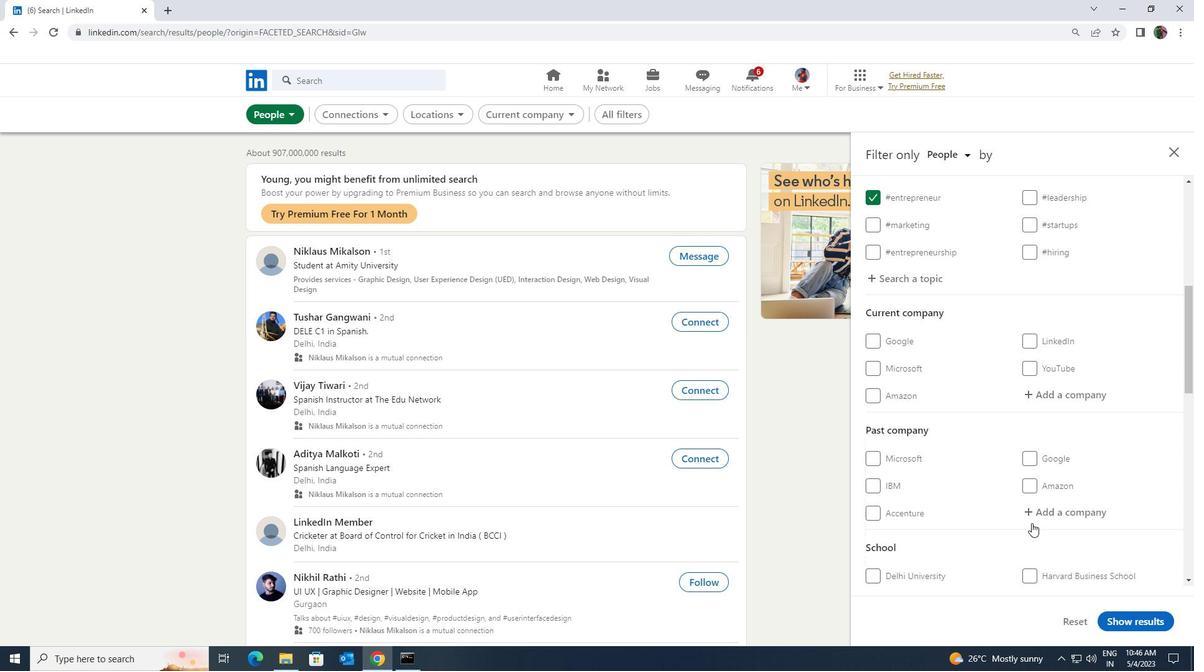 
Action: Mouse scrolled (1032, 524) with delta (0, 0)
Screenshot: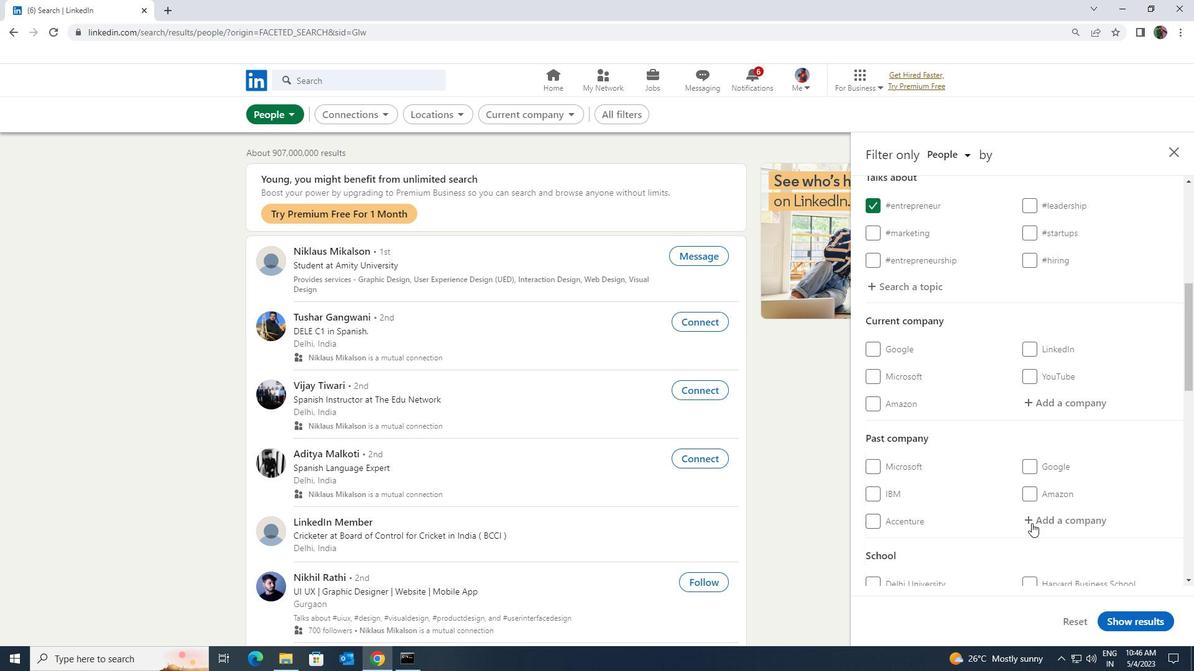 
Action: Mouse pressed left at (1032, 523)
Screenshot: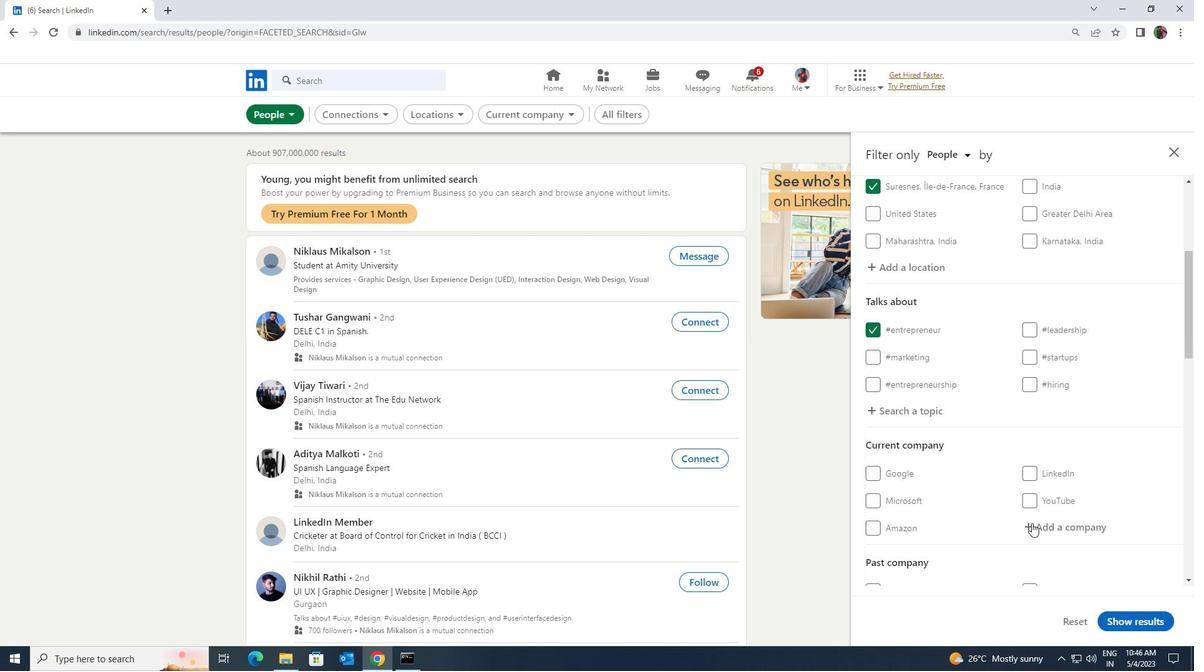 
Action: Key pressed <Key.shift><Key.shift><Key.shift><Key.shift><Key.shift><Key.shift><Key.shift><Key.shift><Key.shift><Key.shift><Key.shift><Key.shift><Key.shift><Key.shift><Key.shift><Key.shift><Key.shift><Key.shift>EC<Key.shift><Key.shift><Key.shift><Key.shift><Key.shift><Key.shift><Key.shift><Key.shift><Key.shift><Key.shift><Key.shift><Key.shift><Key.shift><Key.shift>LE
Screenshot: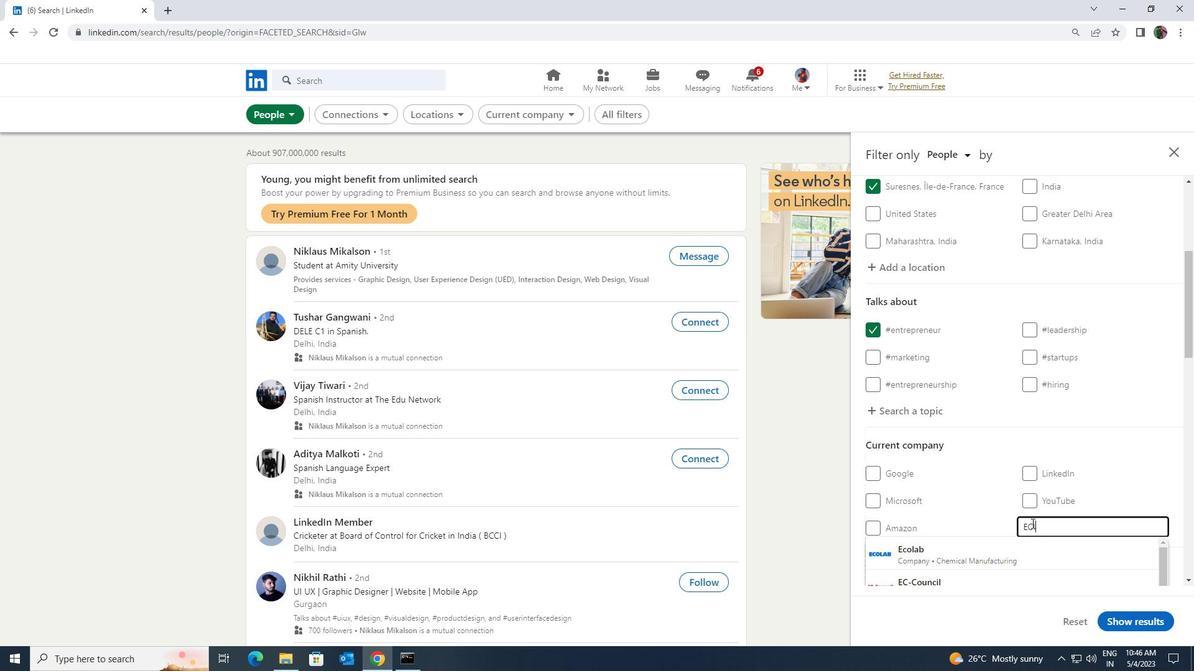 
Action: Mouse moved to (1017, 540)
Screenshot: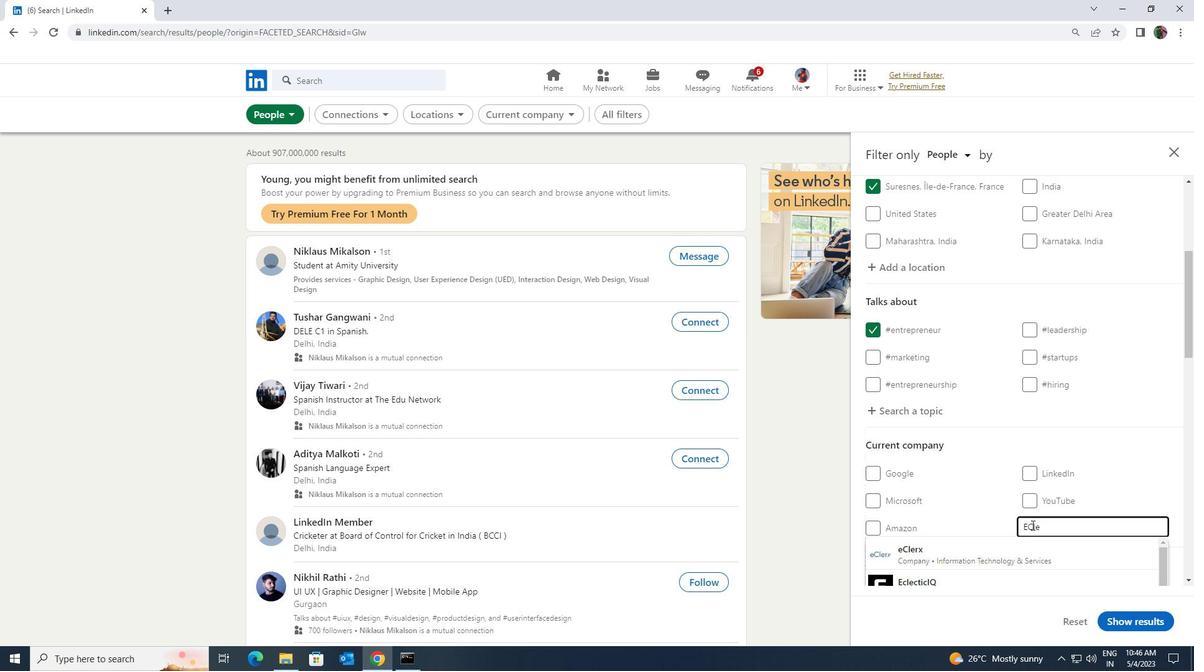 
Action: Mouse pressed left at (1017, 540)
Screenshot: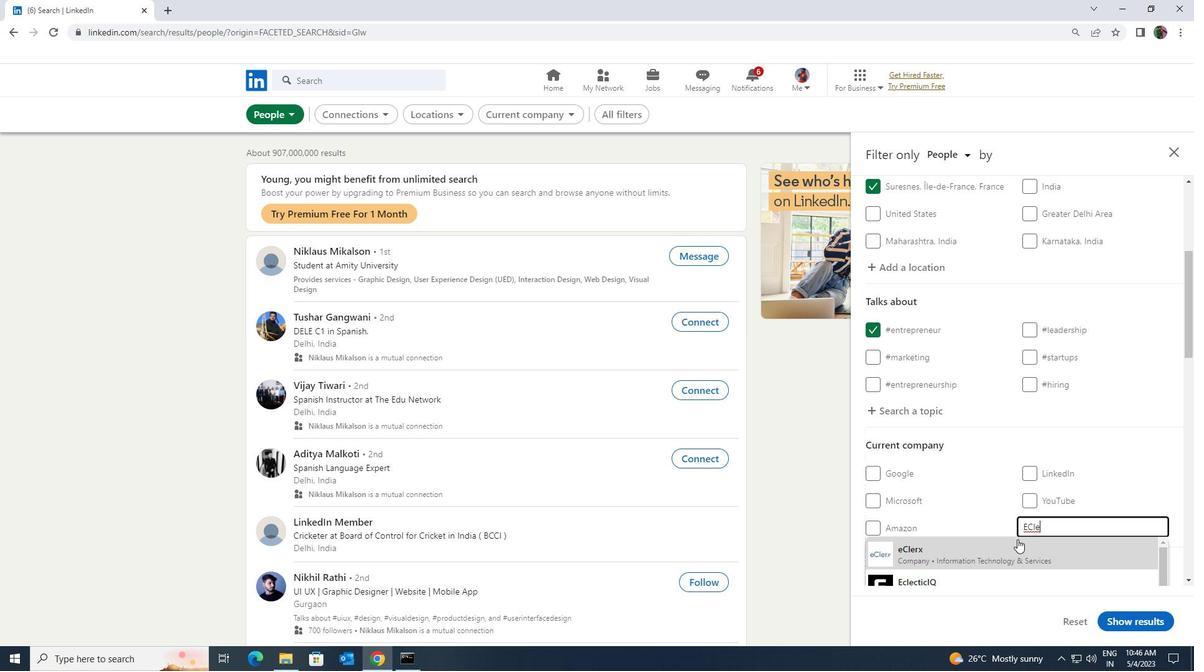 
Action: Mouse scrolled (1017, 539) with delta (0, 0)
Screenshot: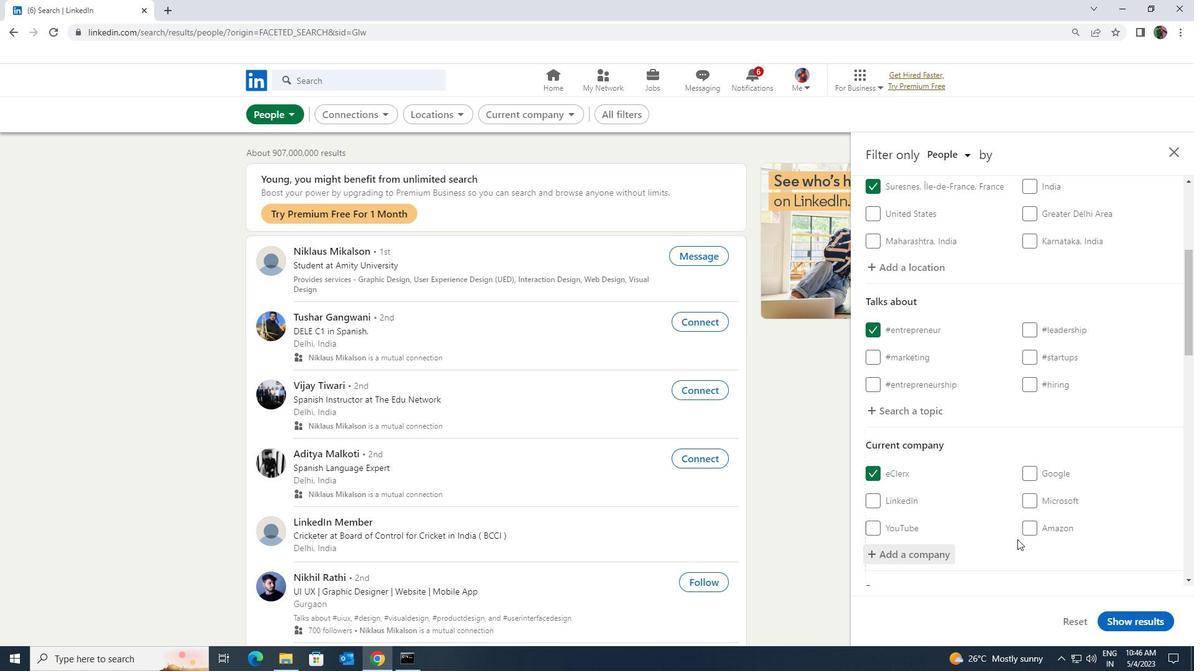 
Action: Mouse scrolled (1017, 539) with delta (0, 0)
Screenshot: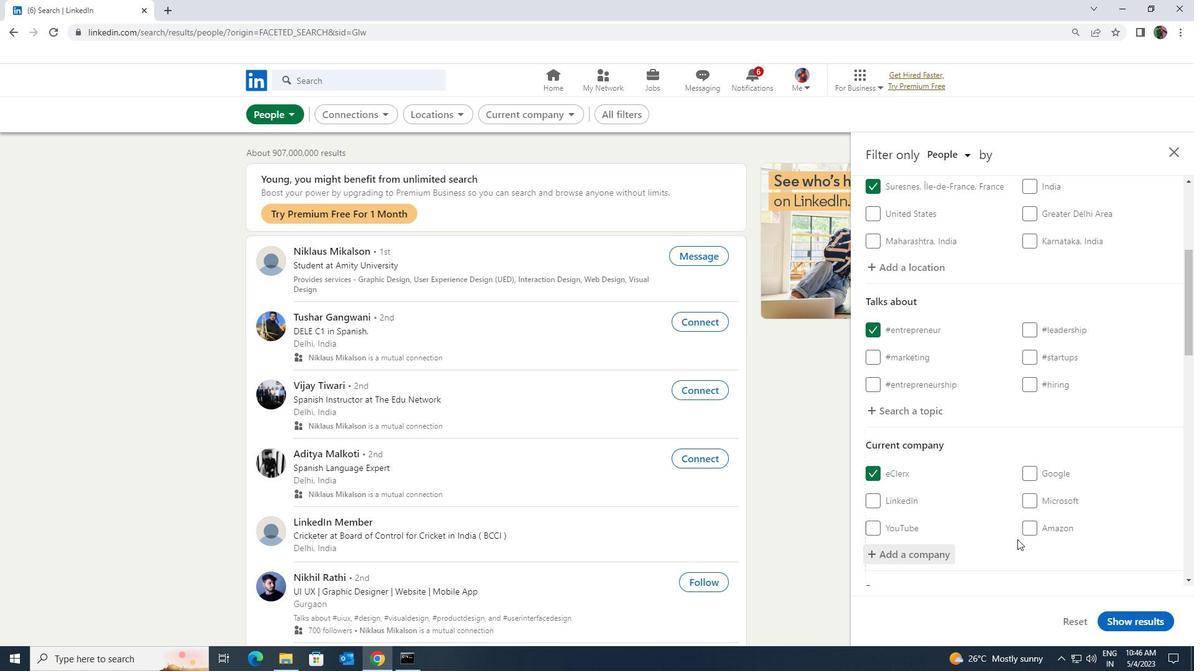
Action: Mouse scrolled (1017, 539) with delta (0, 0)
Screenshot: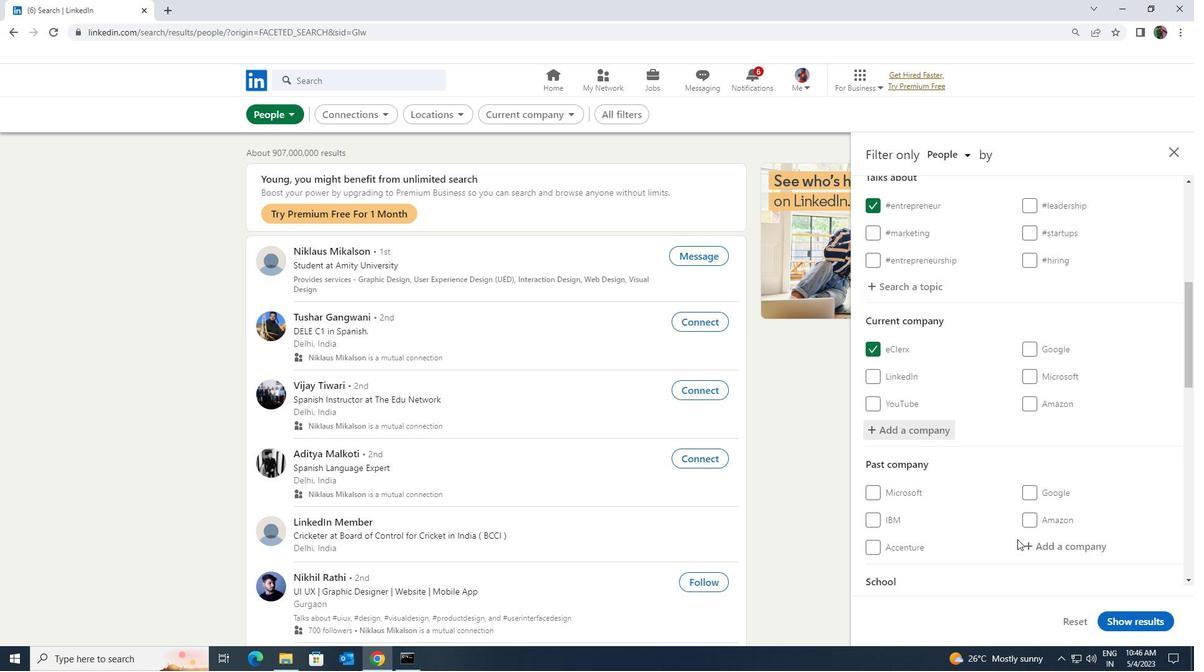 
Action: Mouse moved to (1010, 516)
Screenshot: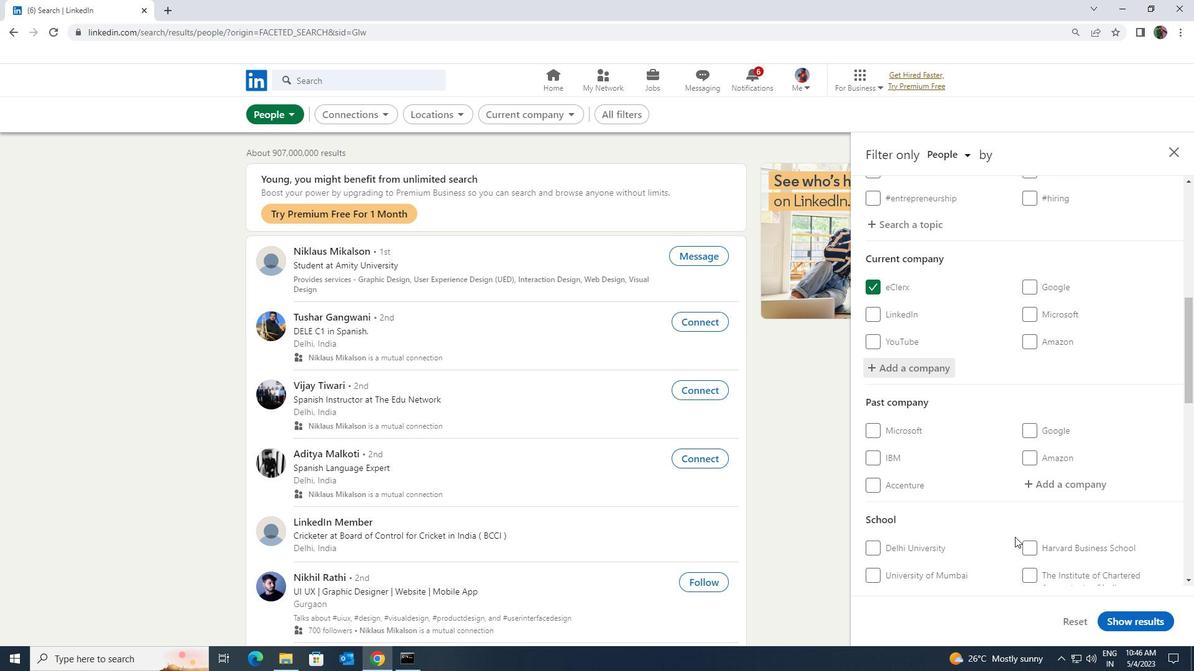 
Action: Mouse scrolled (1010, 515) with delta (0, 0)
Screenshot: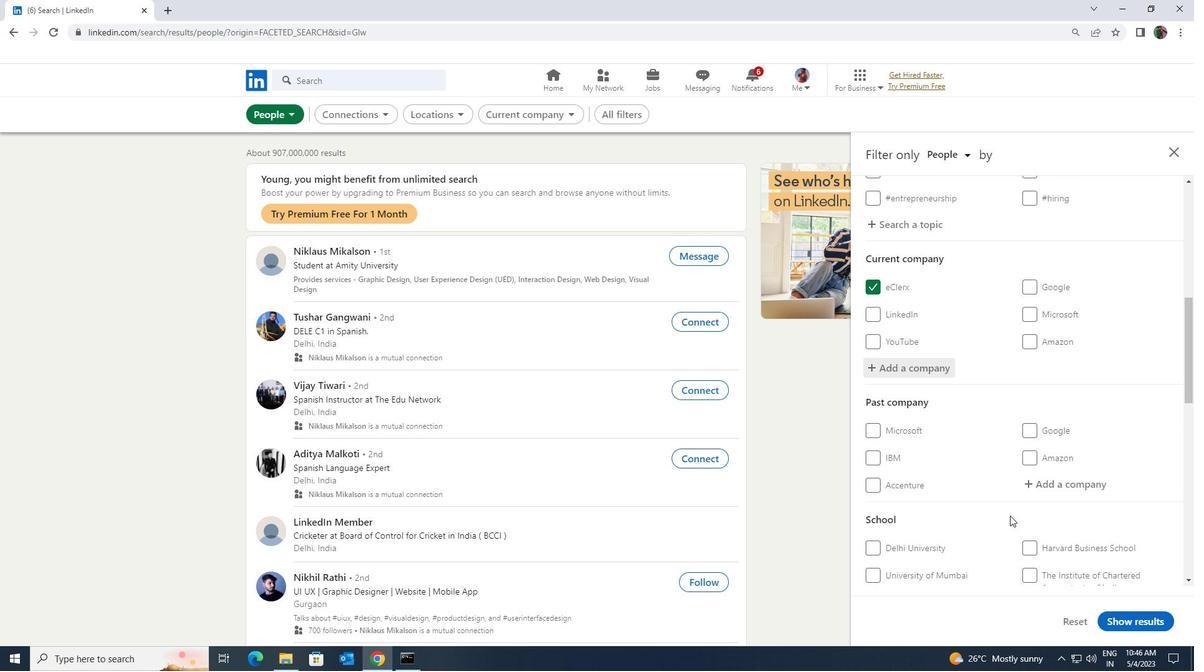 
Action: Mouse scrolled (1010, 515) with delta (0, 0)
Screenshot: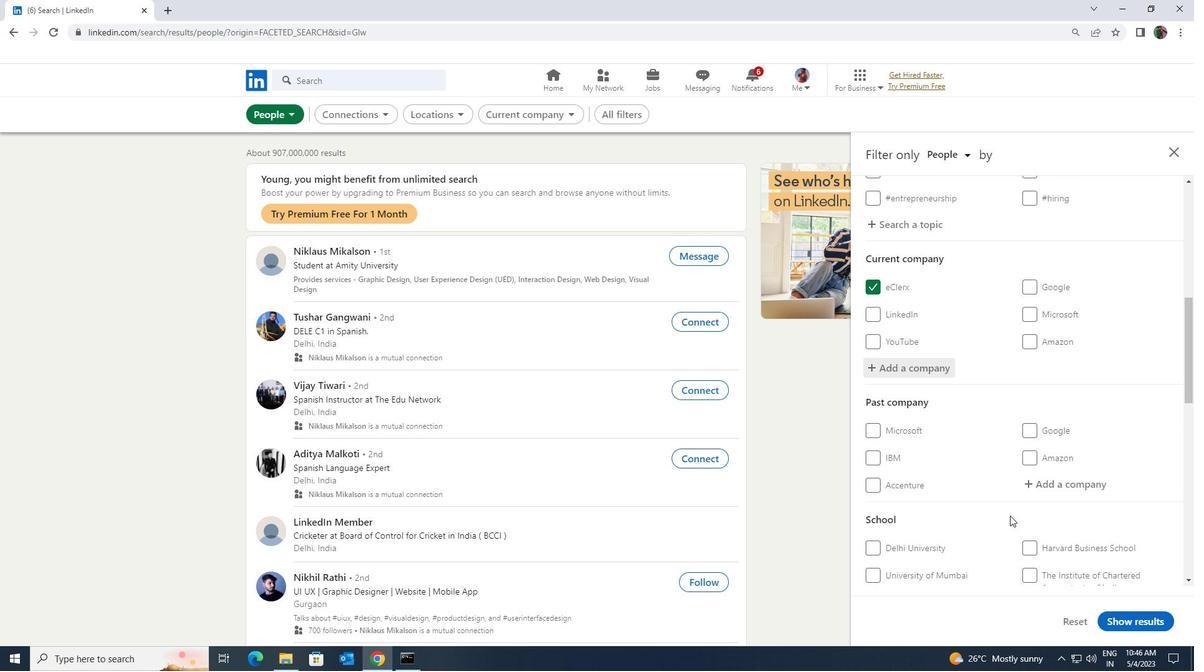 
Action: Mouse moved to (1031, 494)
Screenshot: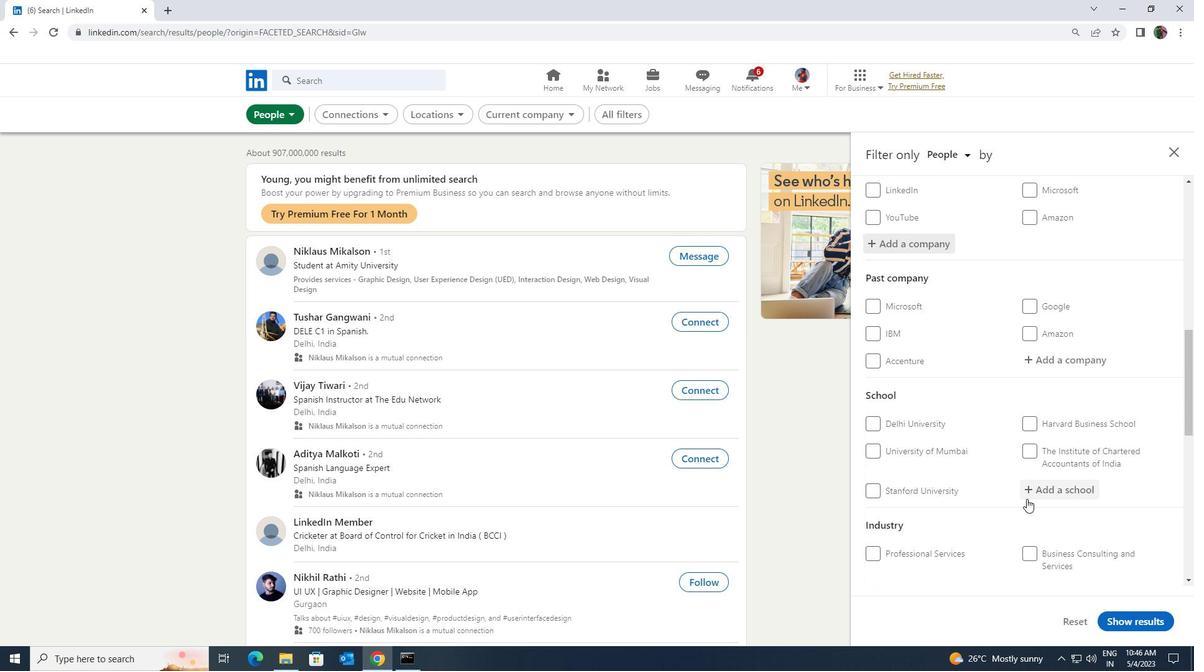 
Action: Mouse pressed left at (1031, 494)
Screenshot: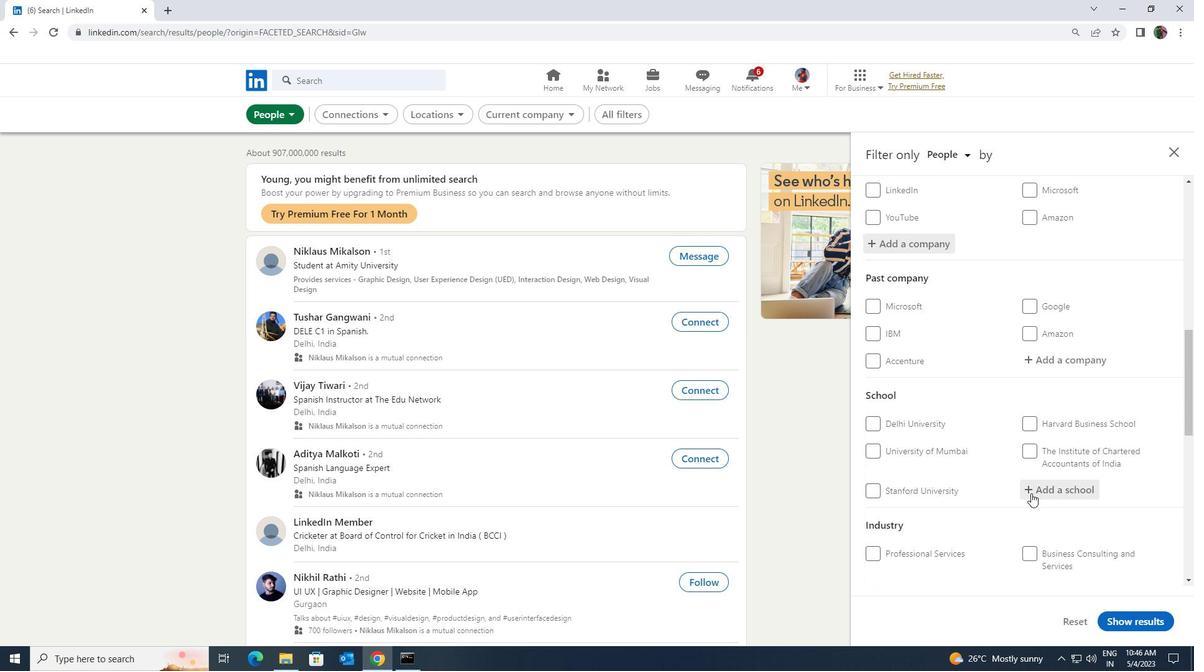 
Action: Key pressed <Key.shift>MGM<Key.space>COLL
Screenshot: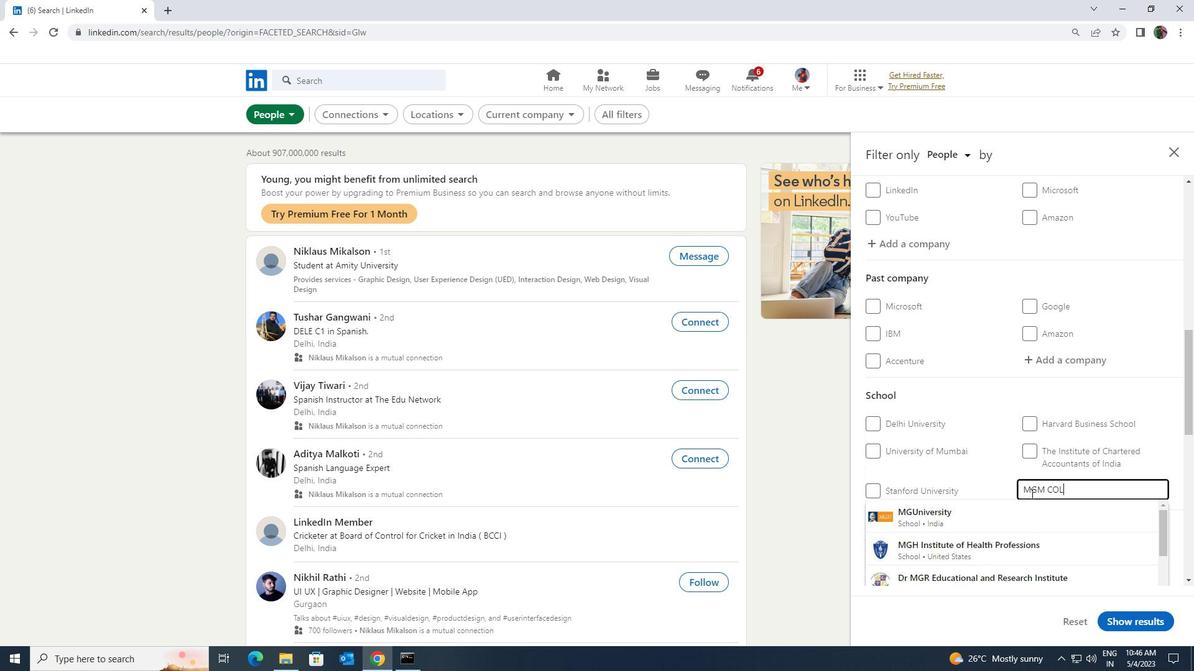 
Action: Mouse moved to (1031, 502)
Screenshot: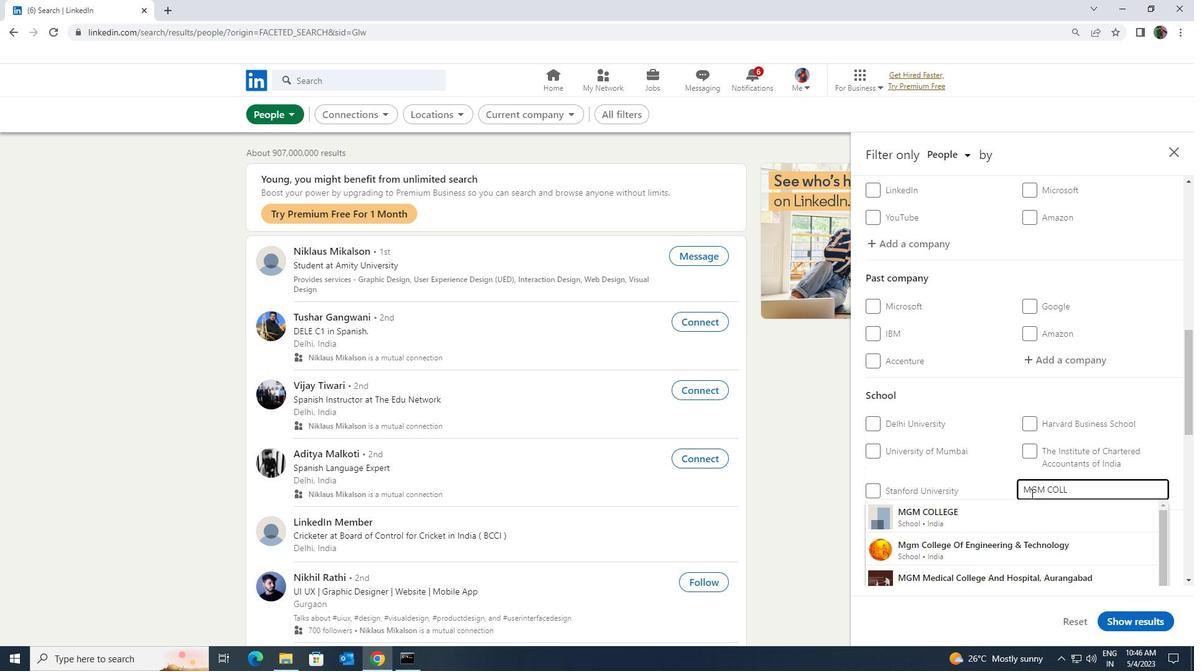 
Action: Mouse pressed left at (1031, 502)
Screenshot: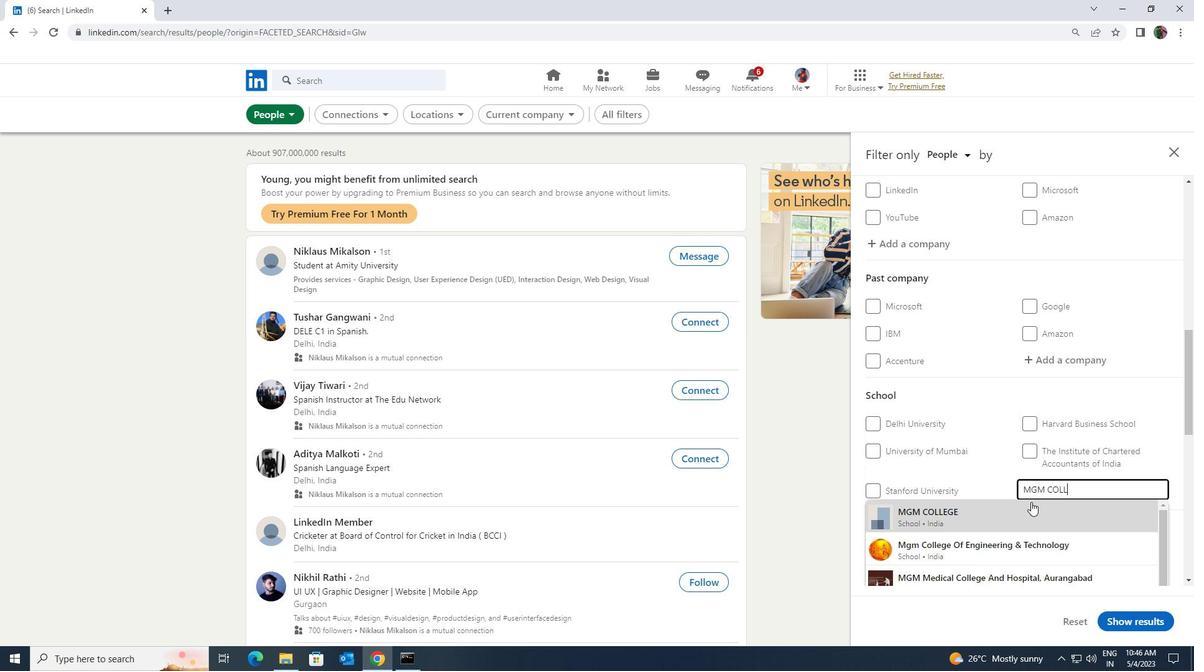
Action: Mouse scrolled (1031, 502) with delta (0, 0)
Screenshot: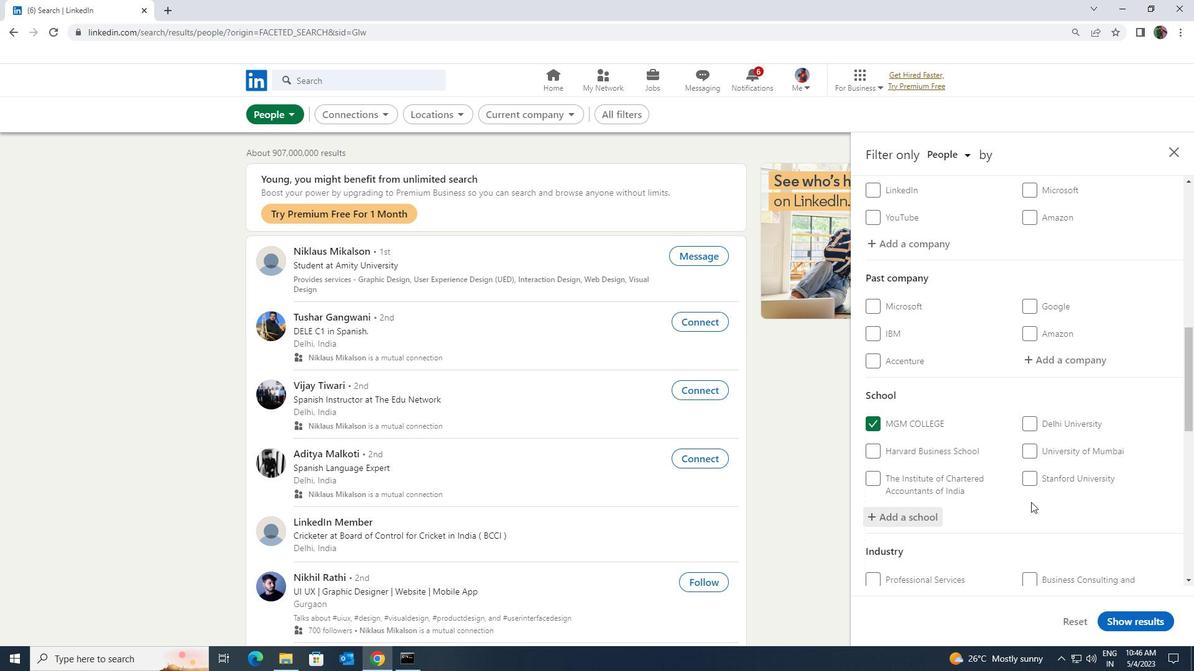 
Action: Mouse scrolled (1031, 502) with delta (0, 0)
Screenshot: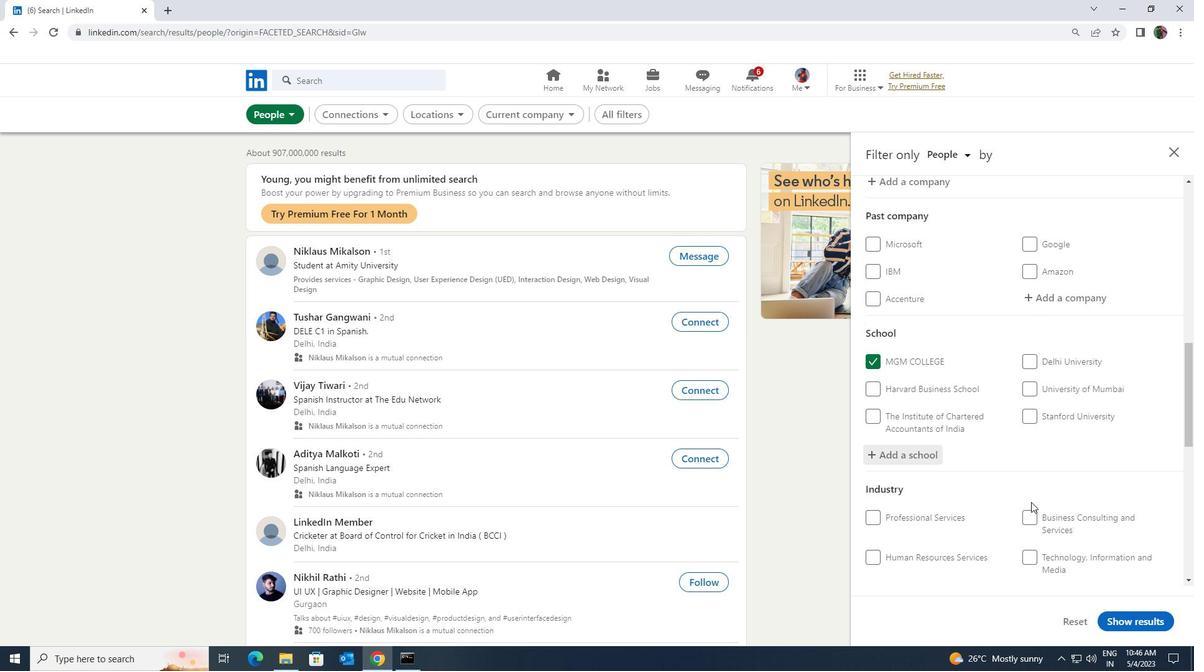 
Action: Mouse moved to (1044, 531)
Screenshot: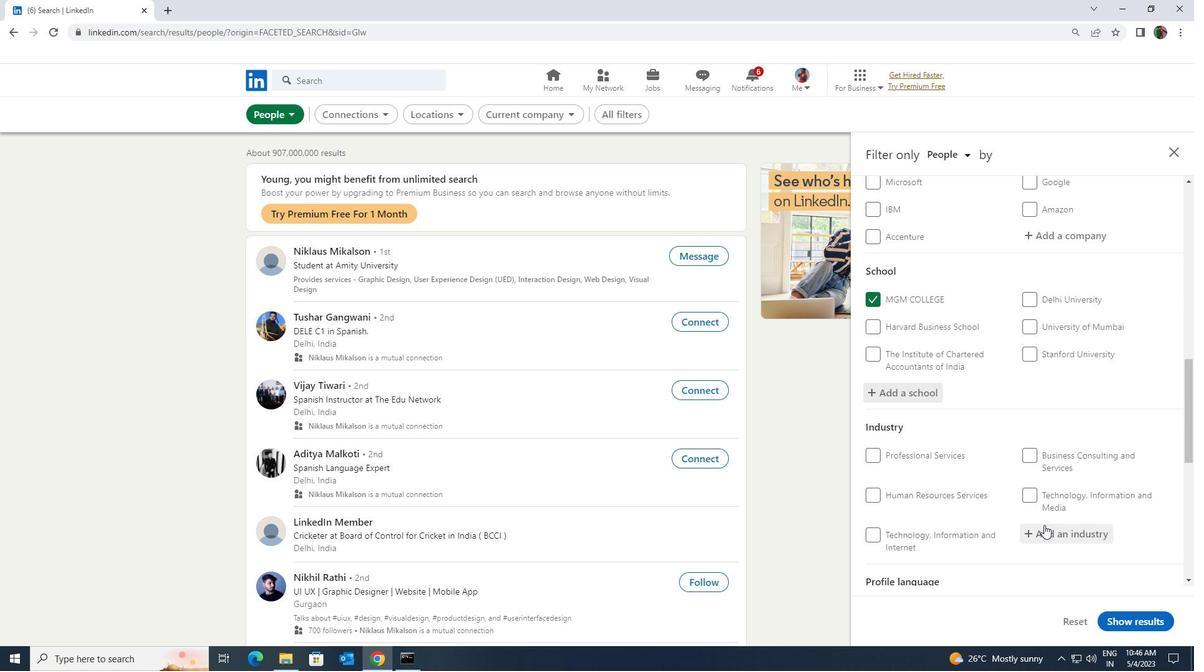 
Action: Mouse pressed left at (1044, 531)
Screenshot: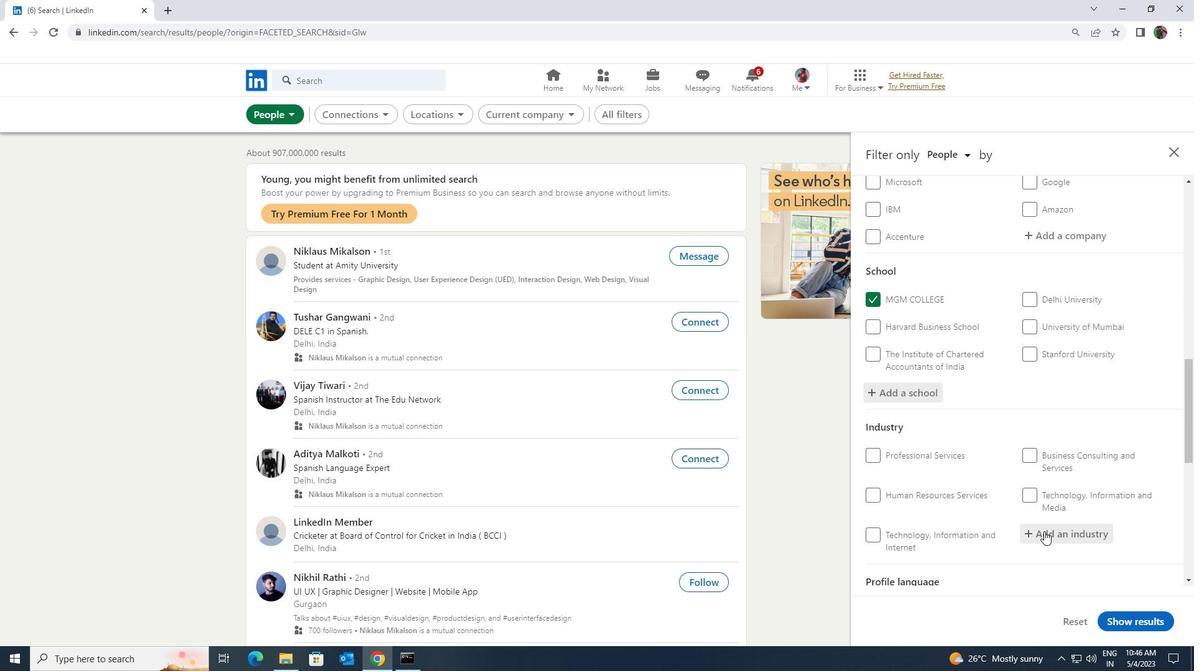
Action: Key pressed <Key.shift>RAILROAD<Key.space><Key.shift><Key.shift><Key.shift>EQUI
Screenshot: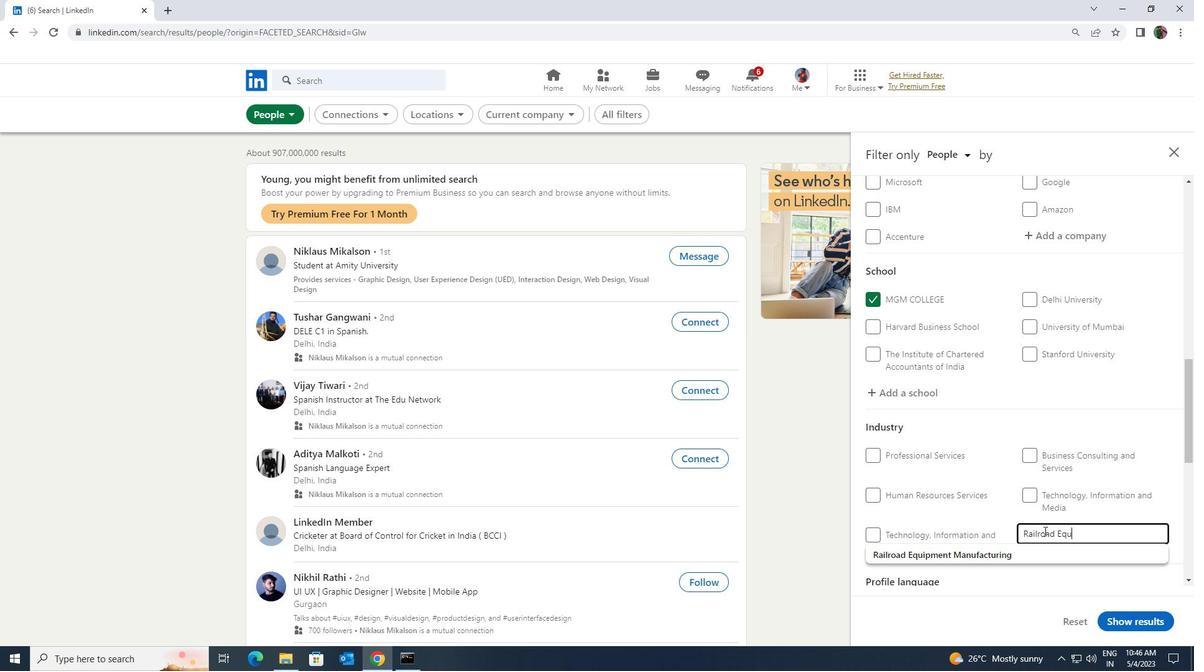 
Action: Mouse moved to (1040, 548)
Screenshot: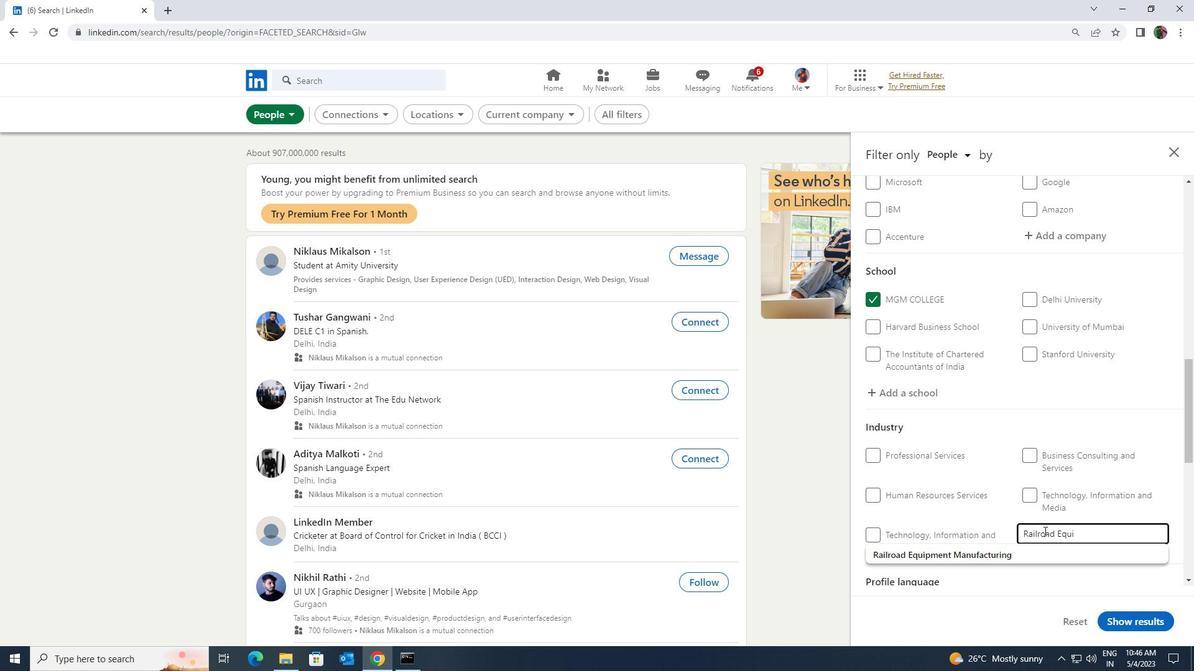 
Action: Mouse pressed left at (1040, 548)
Screenshot: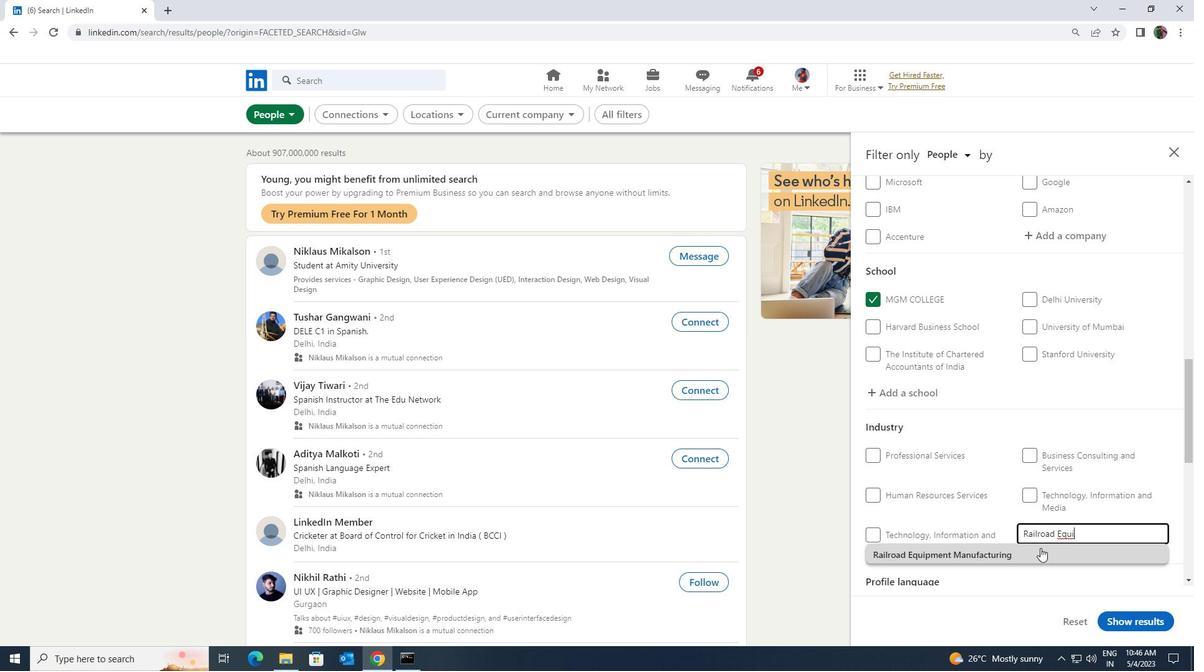 
Action: Mouse scrolled (1040, 548) with delta (0, 0)
Screenshot: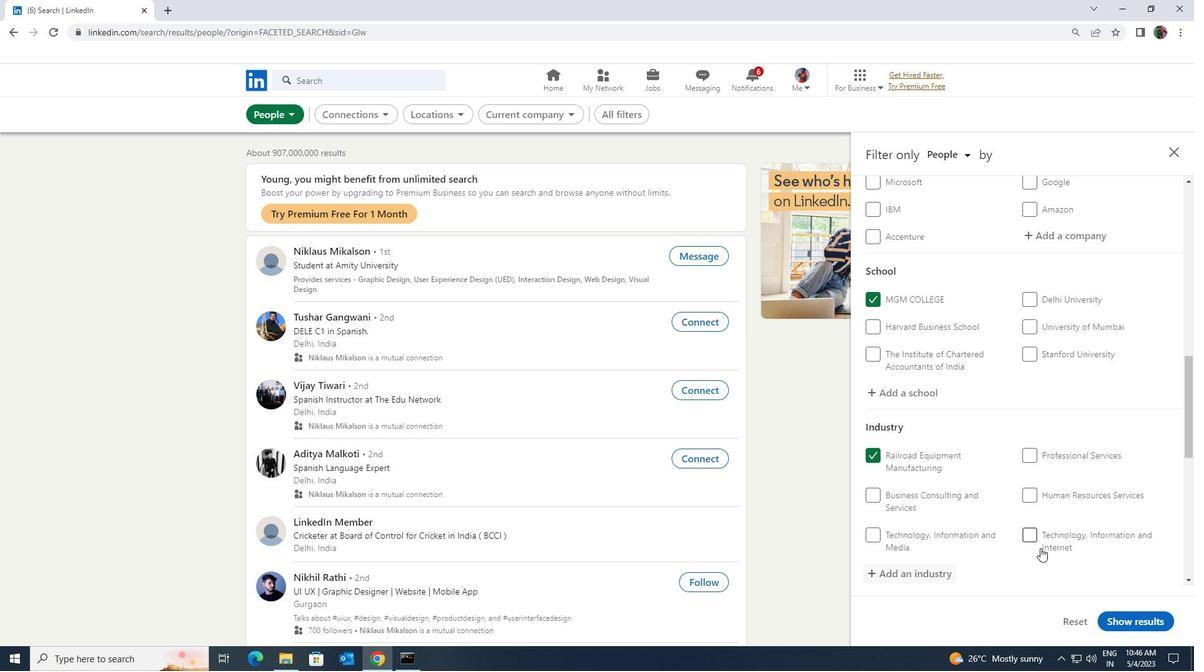 
Action: Mouse scrolled (1040, 548) with delta (0, 0)
Screenshot: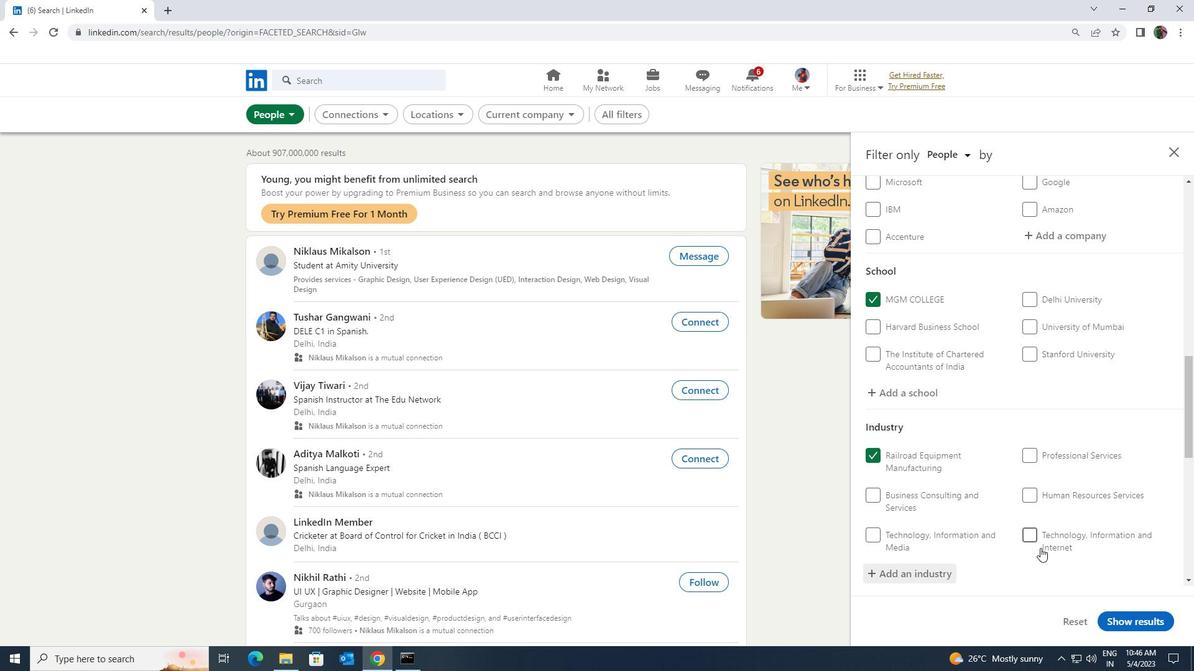 
Action: Mouse scrolled (1040, 548) with delta (0, 0)
Screenshot: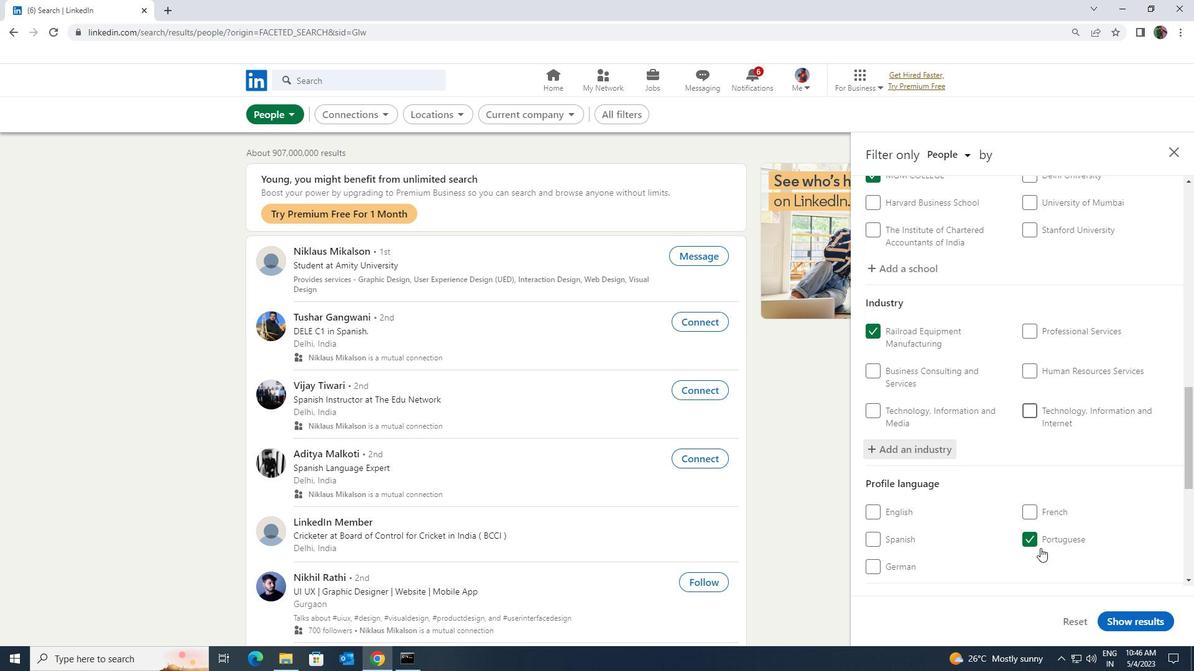 
Action: Mouse scrolled (1040, 548) with delta (0, 0)
Screenshot: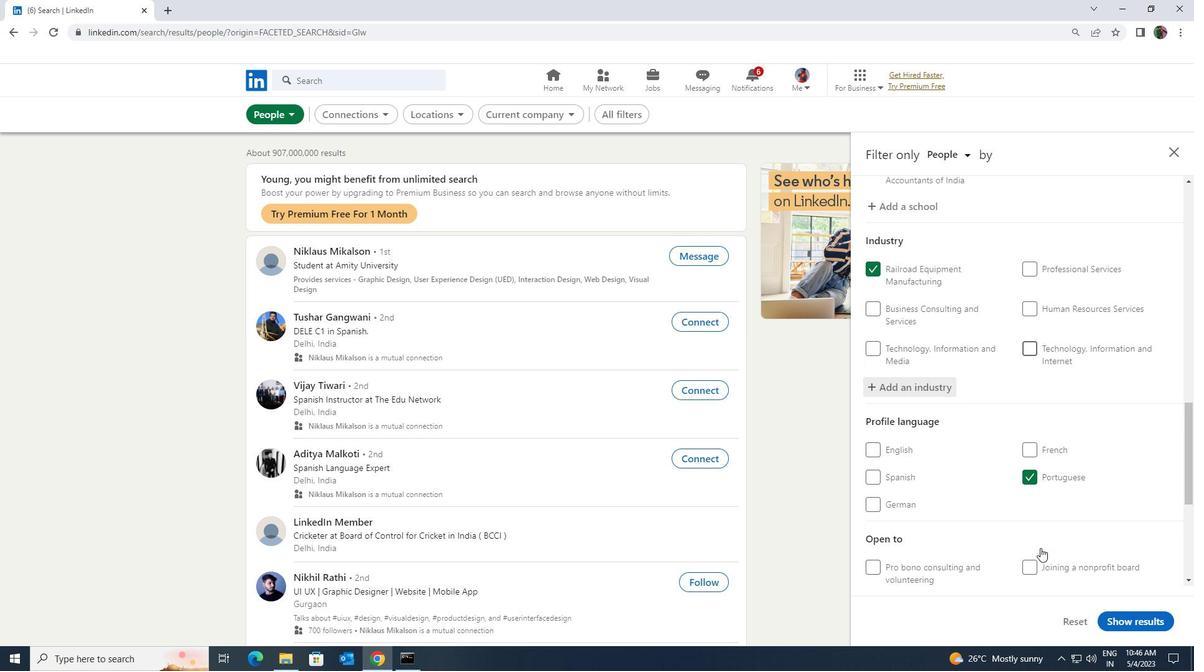 
Action: Mouse scrolled (1040, 548) with delta (0, 0)
Screenshot: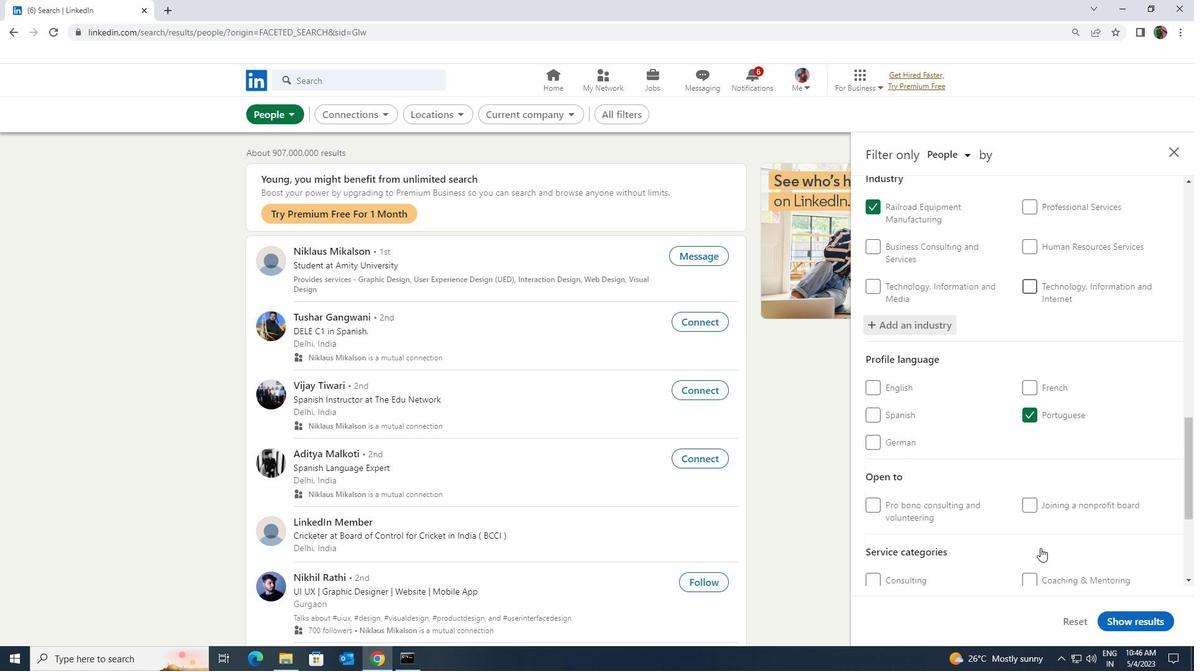 
Action: Mouse scrolled (1040, 548) with delta (0, 0)
Screenshot: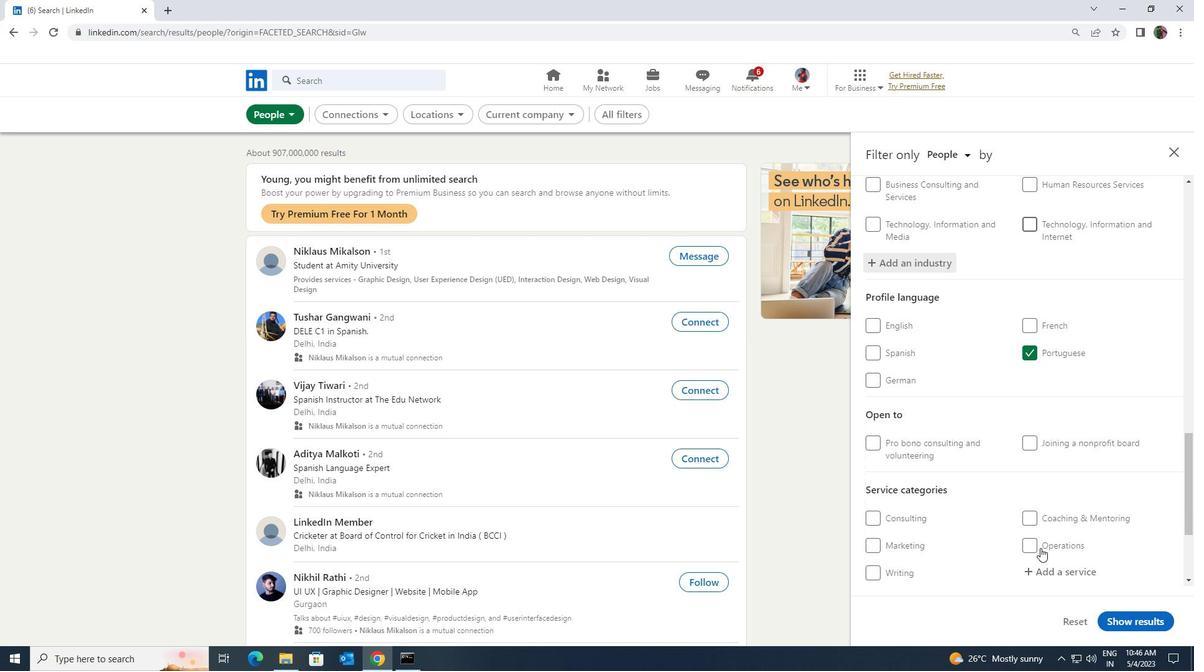 
Action: Mouse moved to (1037, 513)
Screenshot: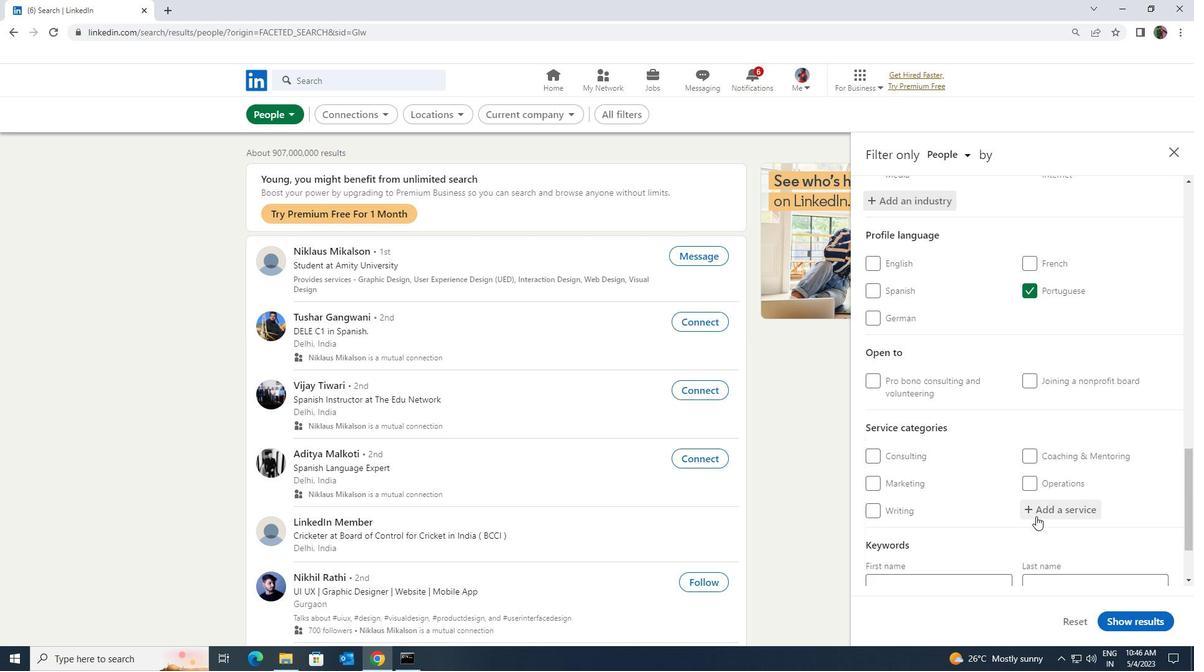 
Action: Mouse pressed left at (1037, 513)
Screenshot: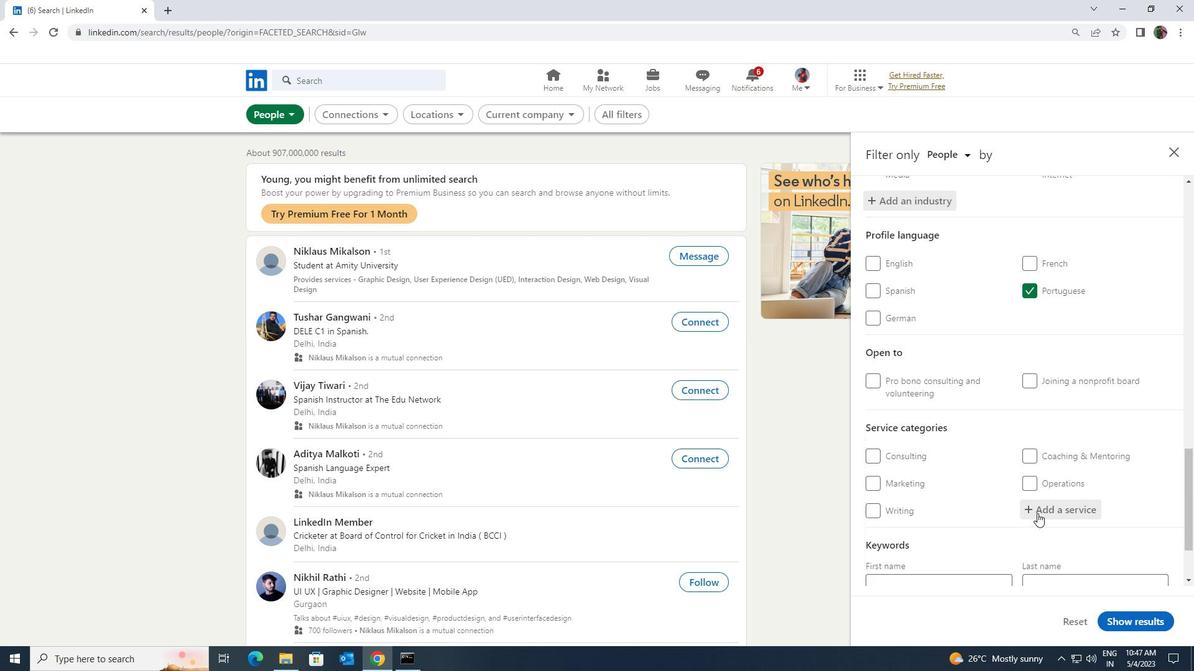 
Action: Key pressed <Key.shift><Key.shift><Key.shift>HEALTH
Screenshot: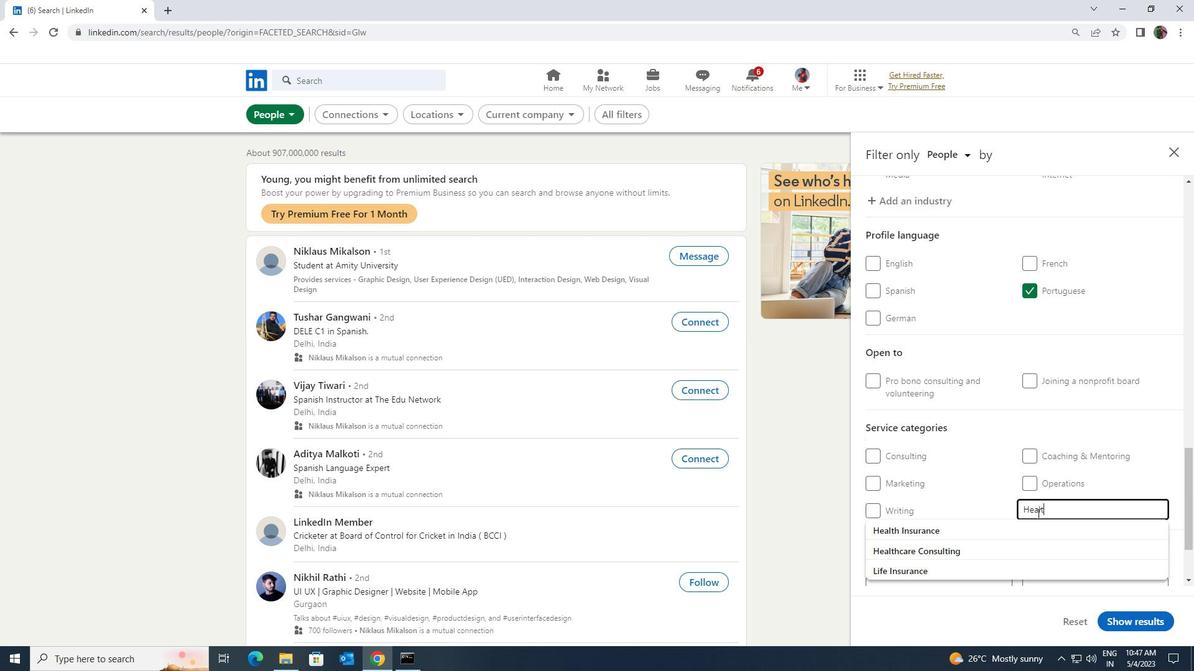 
Action: Mouse moved to (1024, 545)
Screenshot: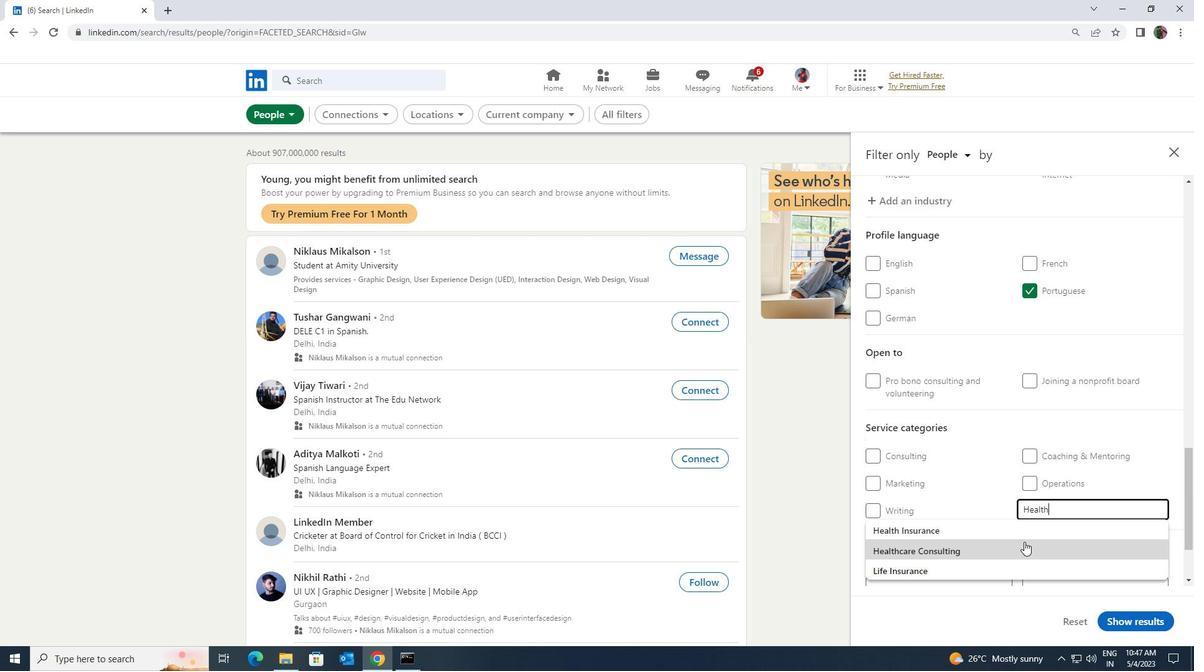 
Action: Mouse pressed left at (1024, 545)
Screenshot: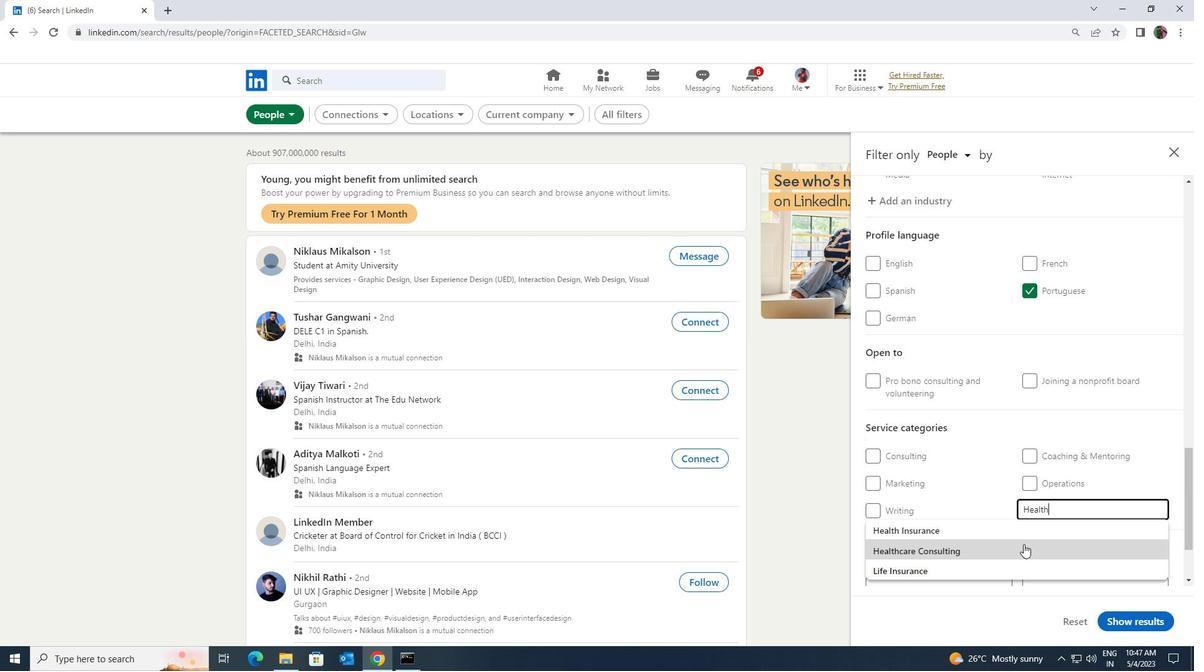 
Action: Mouse scrolled (1024, 544) with delta (0, 0)
Screenshot: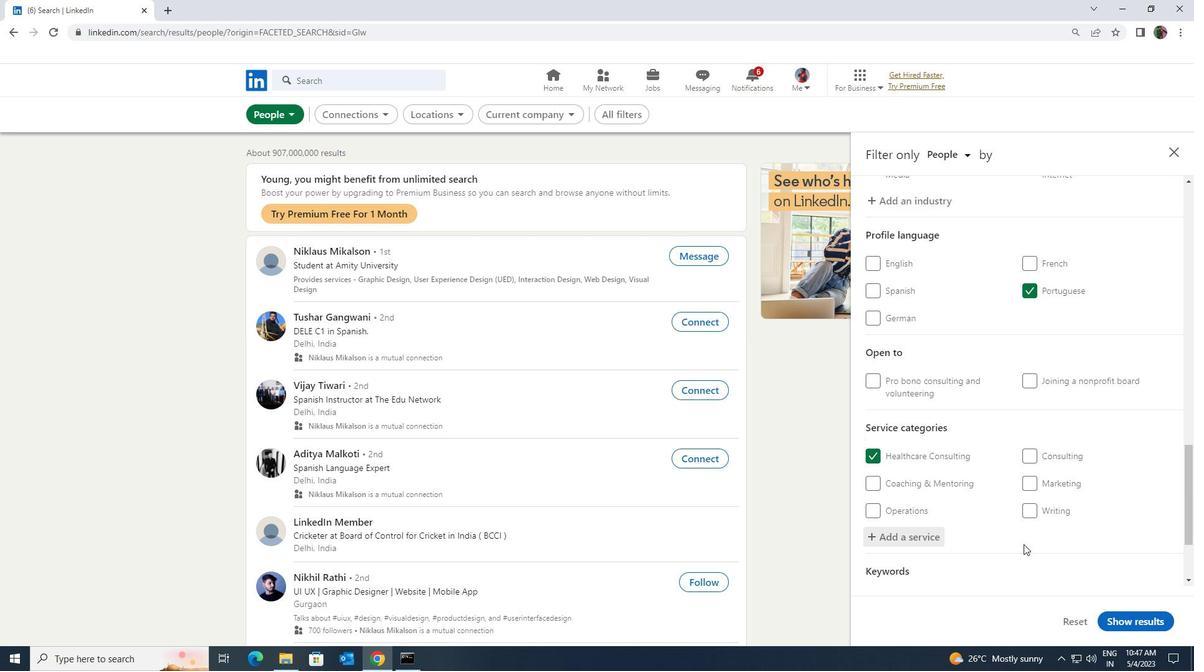 
Action: Mouse scrolled (1024, 544) with delta (0, 0)
Screenshot: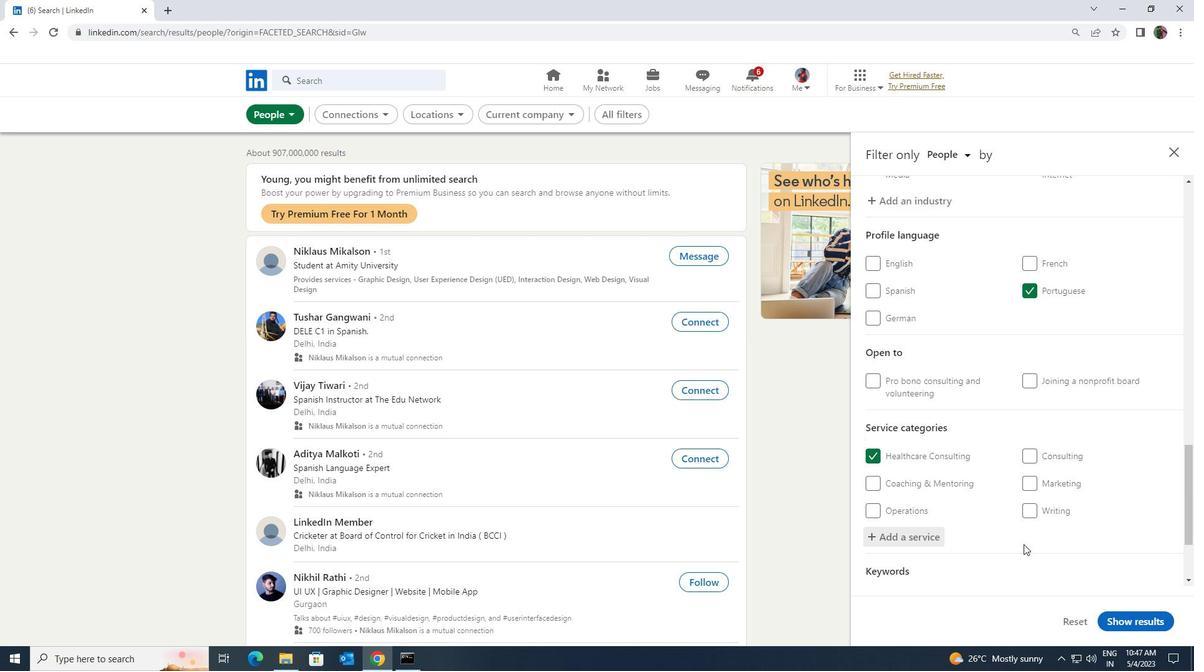 
Action: Mouse moved to (1000, 530)
Screenshot: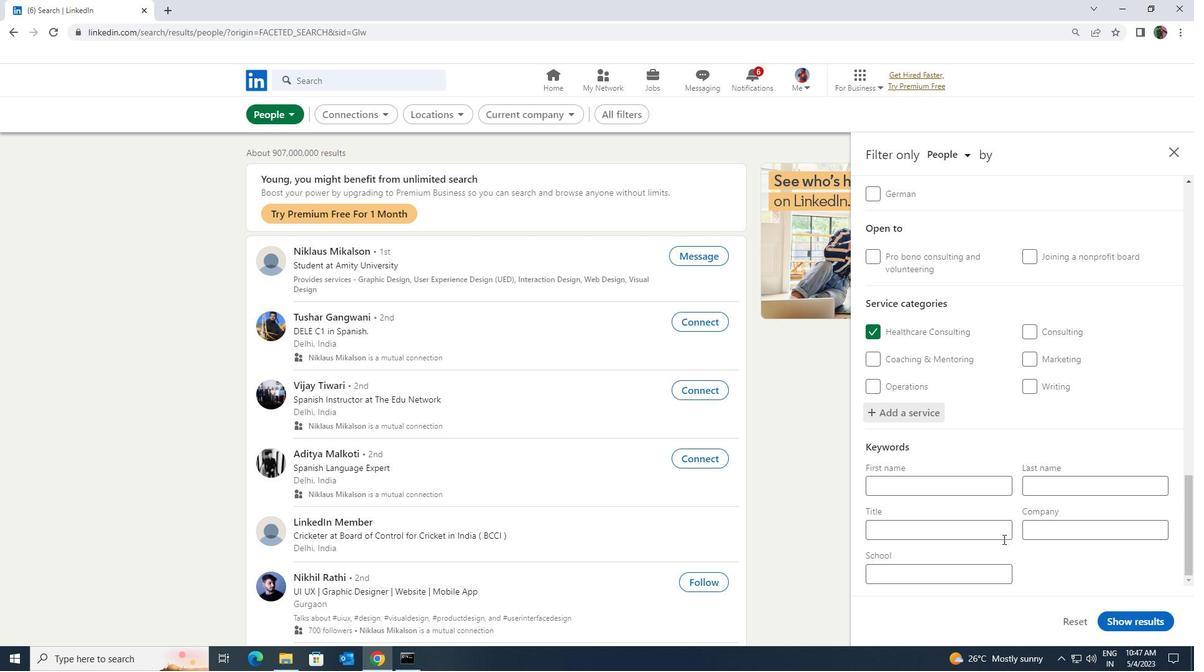 
Action: Mouse pressed left at (1000, 530)
Screenshot: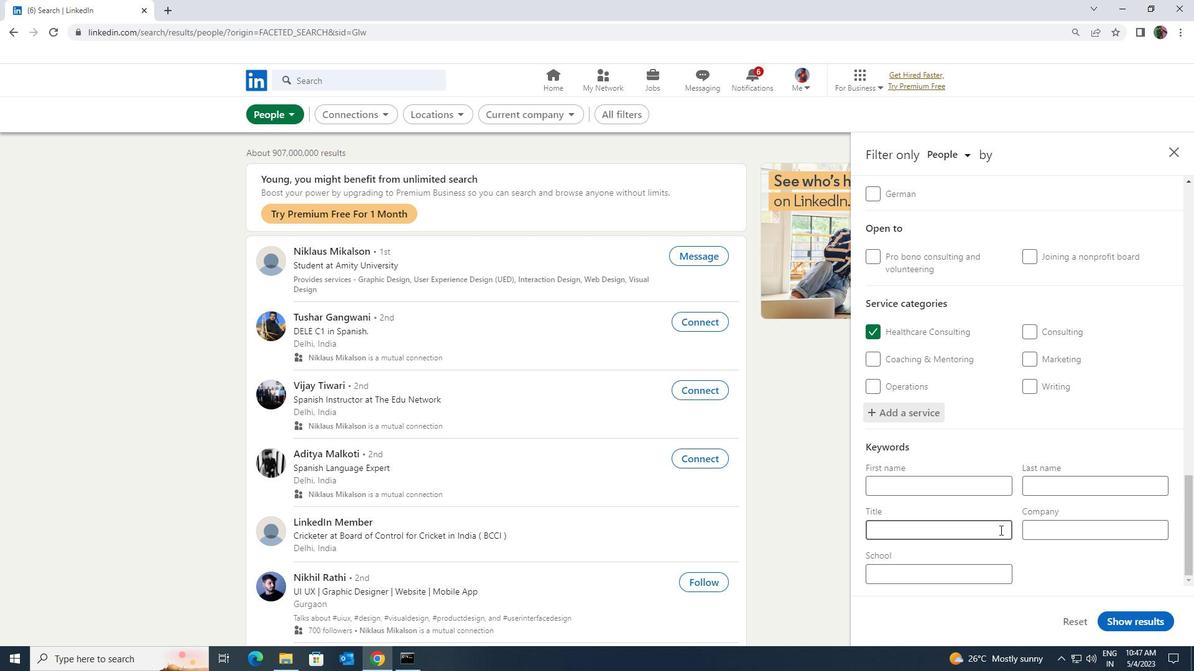 
Action: Key pressed <Key.shift><Key.shift><Key.shift>DOG<Key.space><Key.shift>WALKER
Screenshot: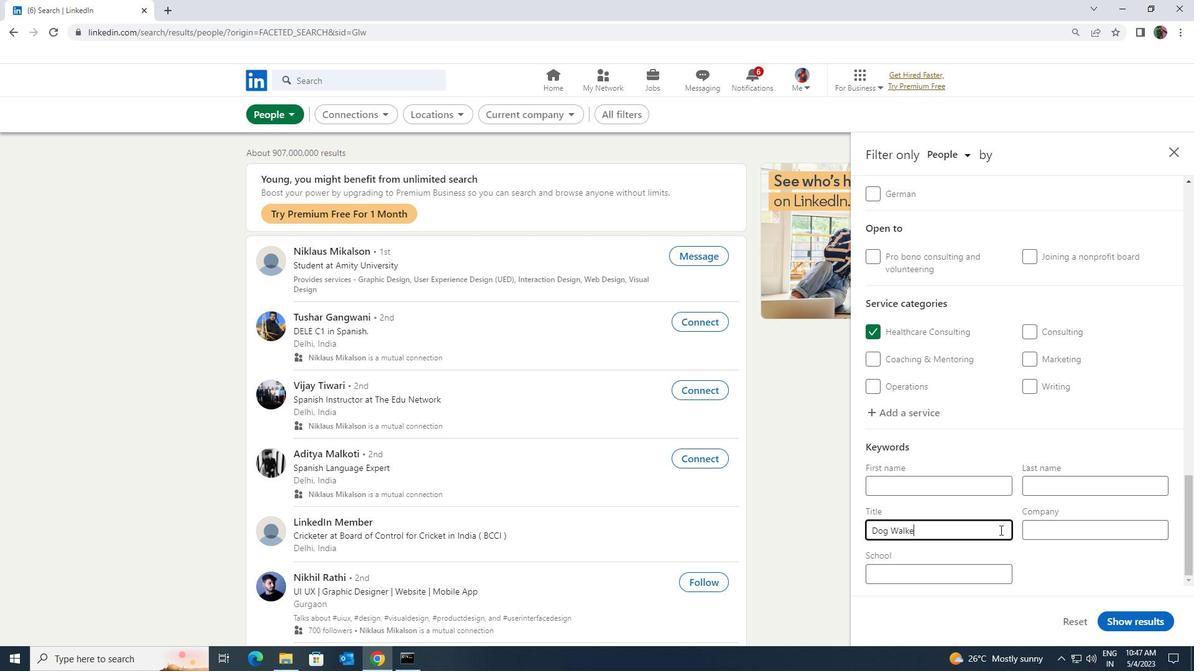 
Action: Mouse moved to (1125, 627)
Screenshot: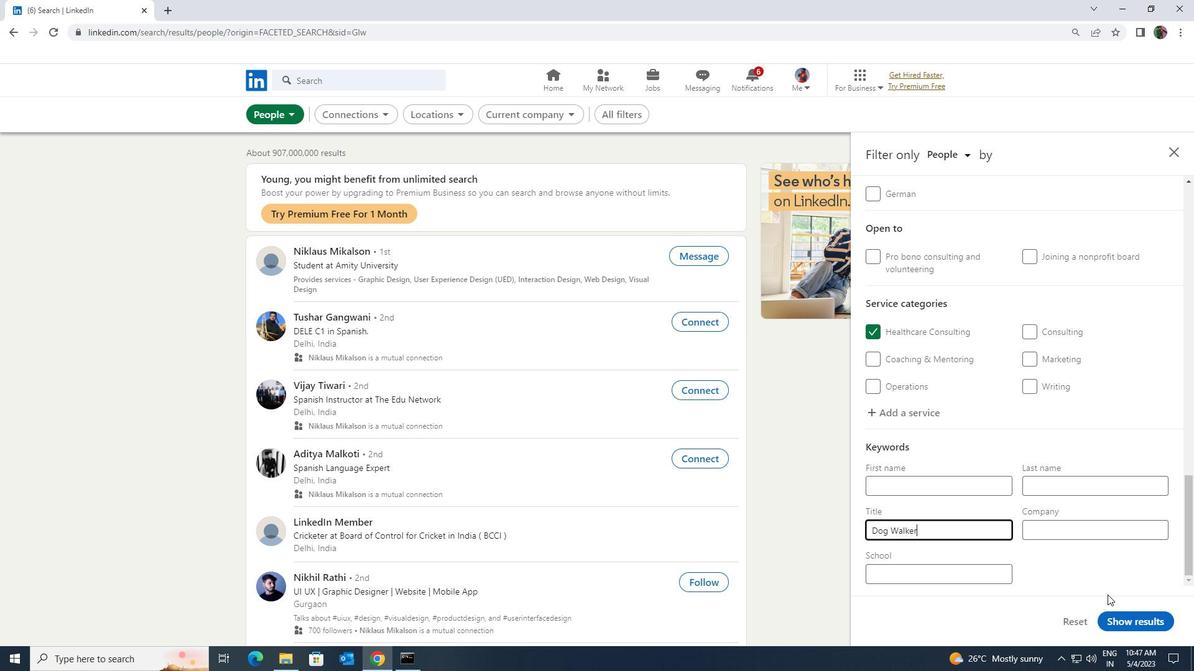 
Action: Mouse pressed left at (1125, 627)
Screenshot: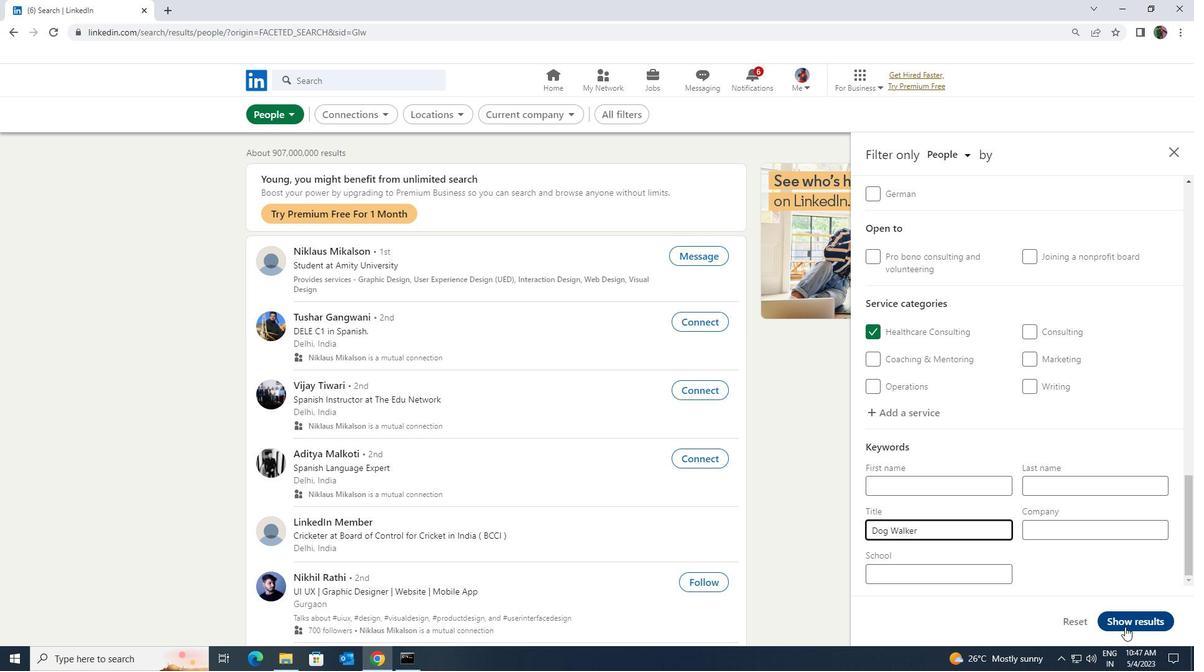 
